 Task: Look for space in Sárvár, Hungary from 6th September, 2023 to 10th September, 2023 for 1 adult in price range Rs.10000 to Rs.15000. Place can be private room with 1  bedroom having 1 bed and 1 bathroom. Property type can be house, flat, guest house, hotel. Booking option can be shelf check-in. Required host language is English.
Action: Mouse moved to (474, 81)
Screenshot: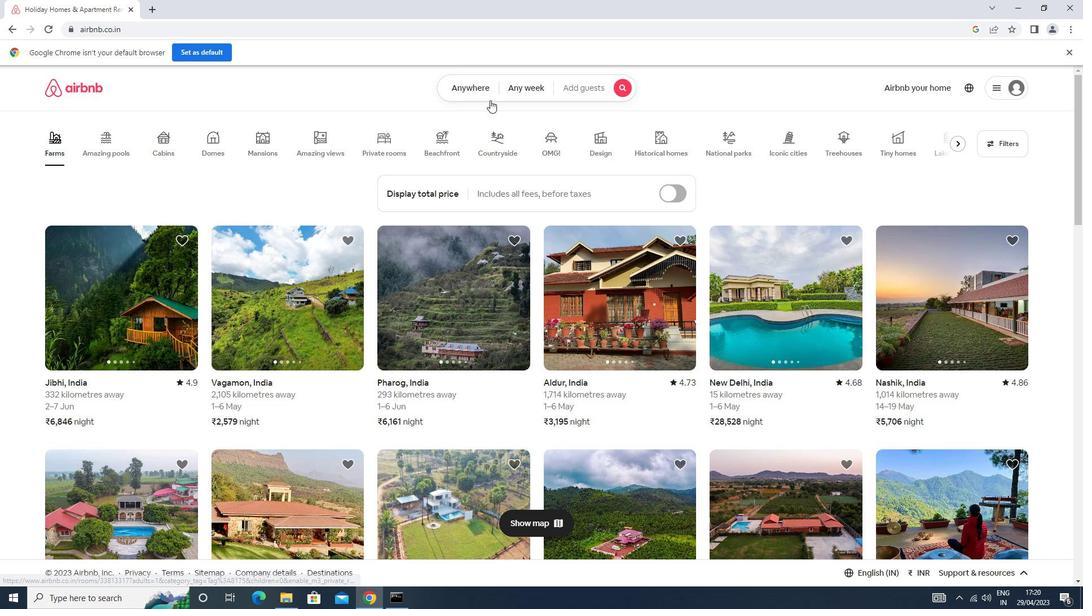 
Action: Mouse pressed left at (474, 81)
Screenshot: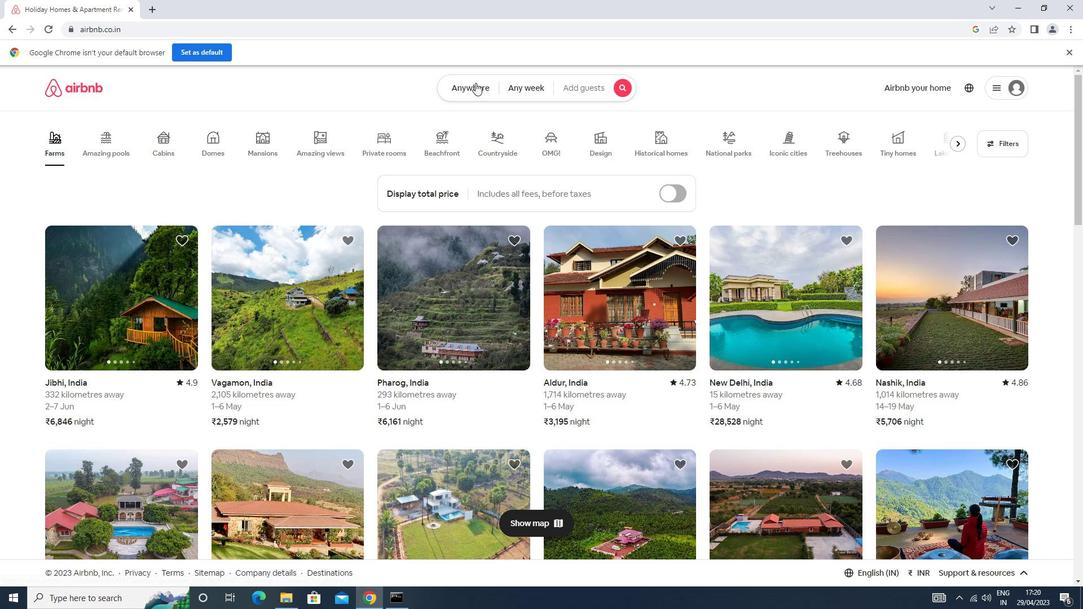 
Action: Mouse moved to (437, 133)
Screenshot: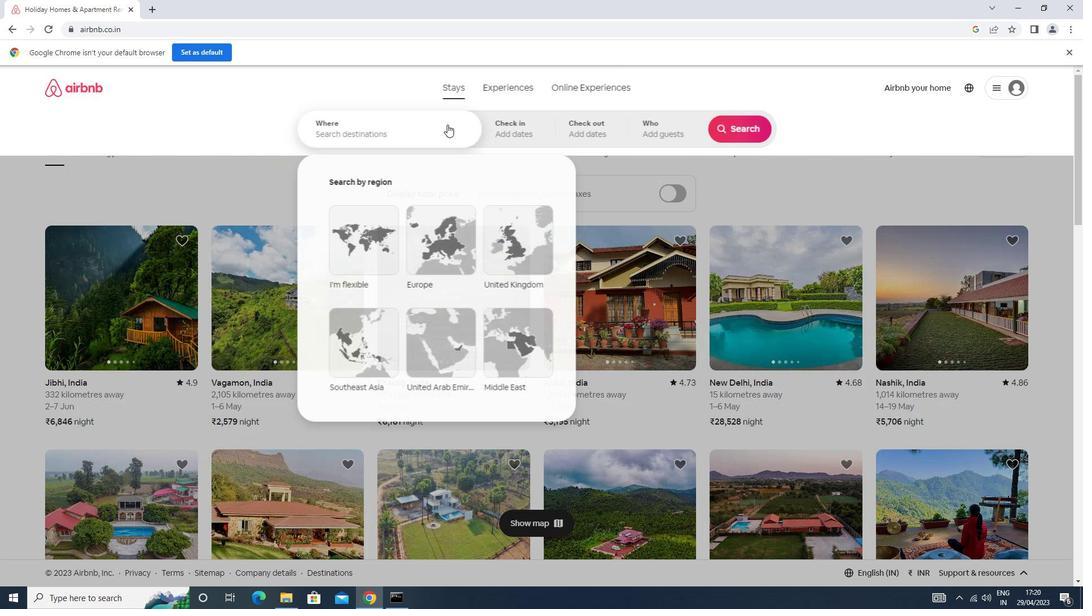 
Action: Mouse pressed left at (437, 133)
Screenshot: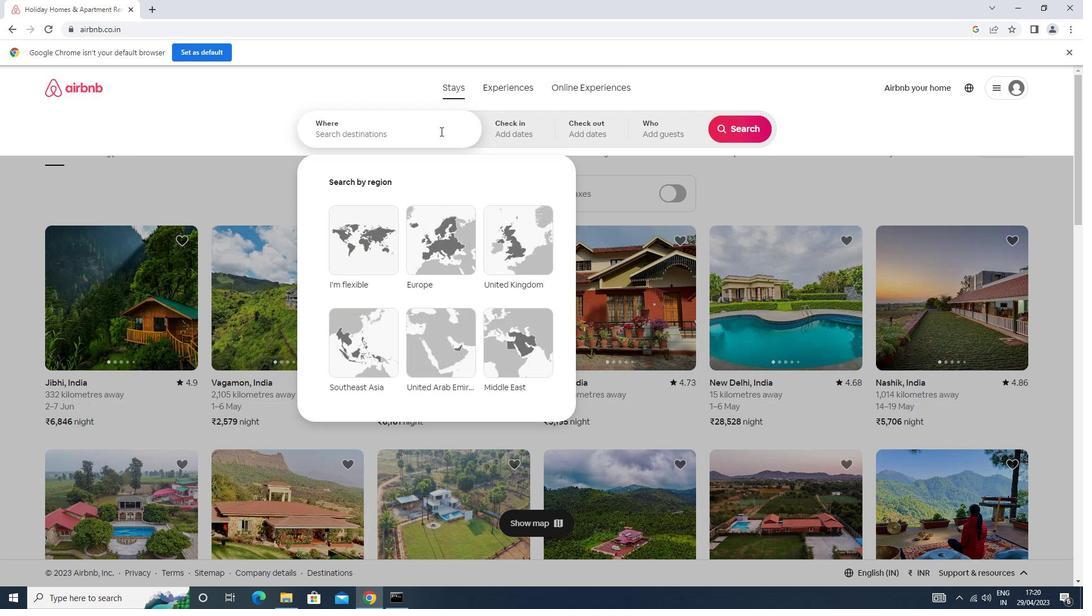 
Action: Key pressed s<Key.caps_lock>arvar<Key.enter>
Screenshot: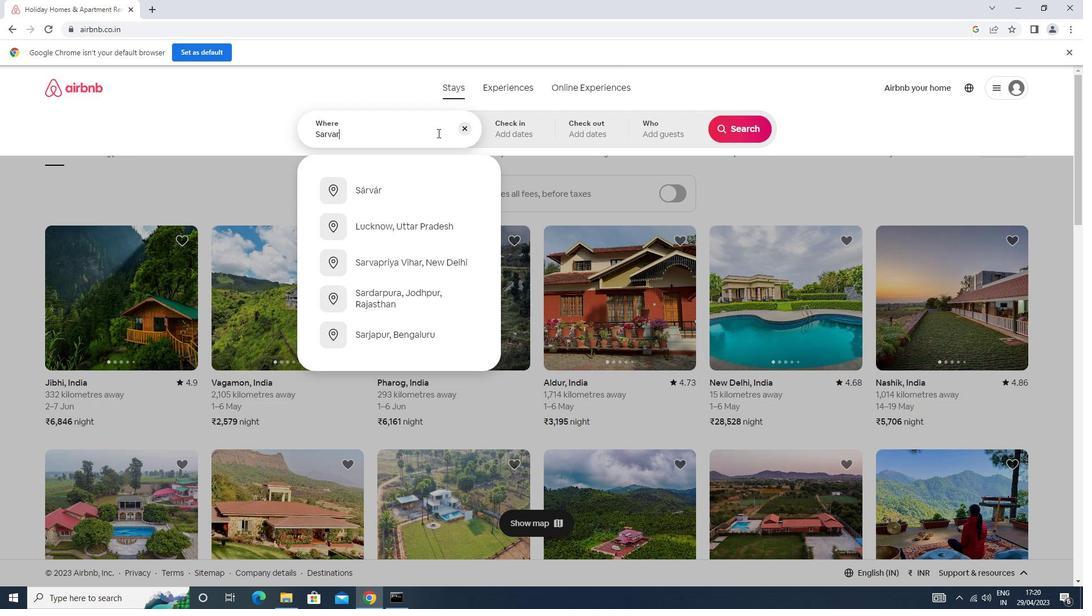 
Action: Mouse moved to (734, 221)
Screenshot: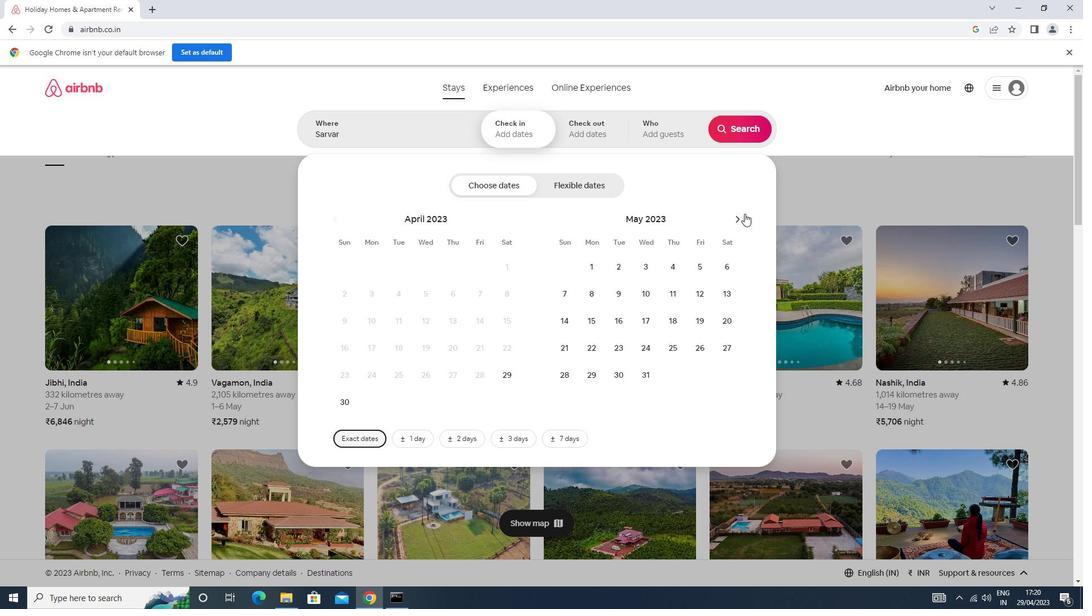
Action: Mouse pressed left at (734, 221)
Screenshot: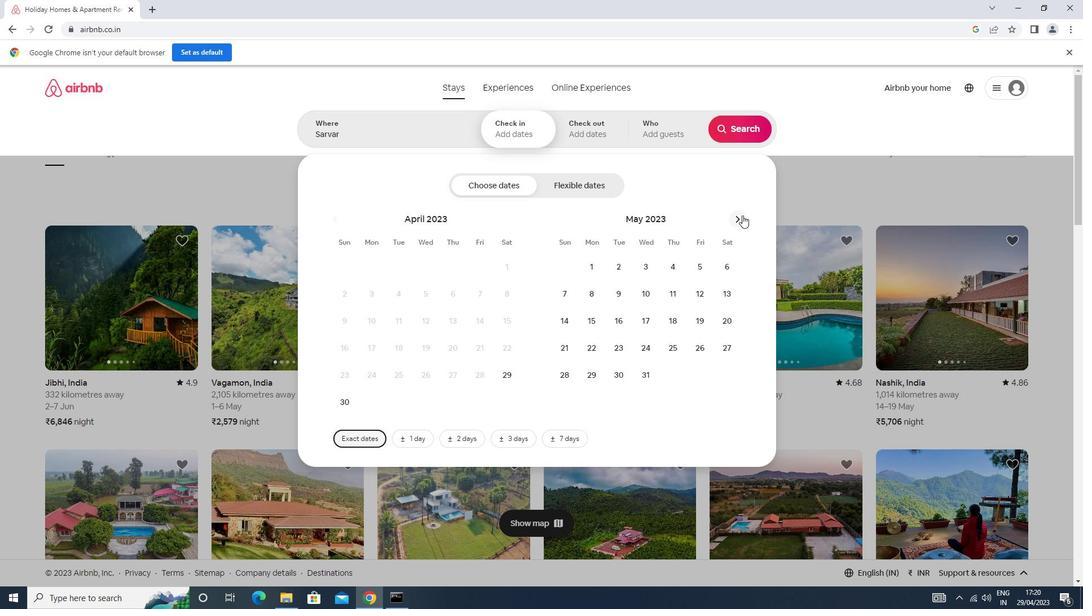 
Action: Mouse moved to (735, 220)
Screenshot: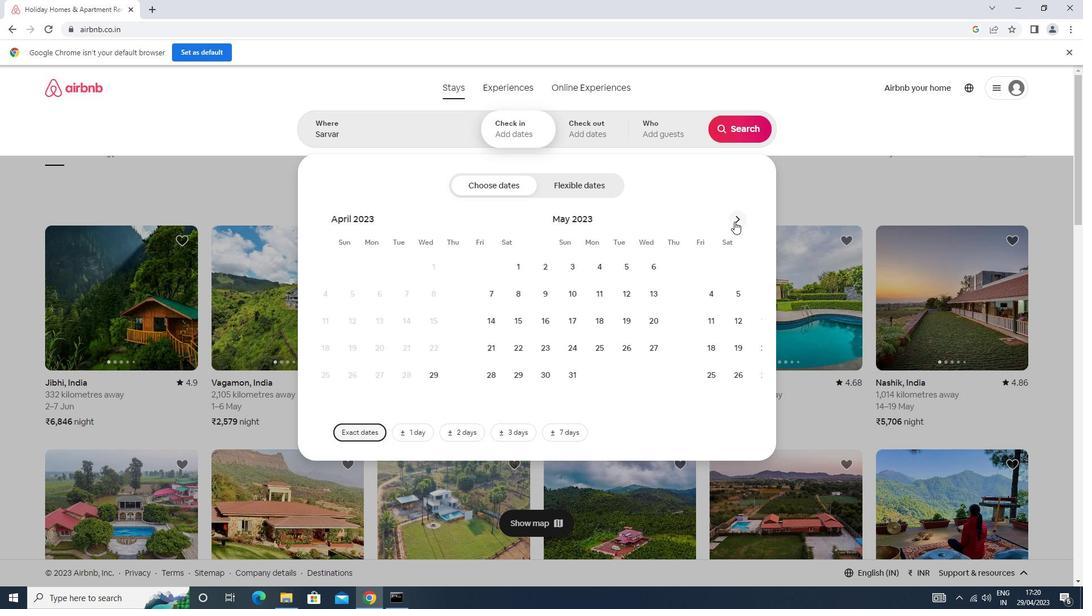 
Action: Mouse pressed left at (735, 220)
Screenshot: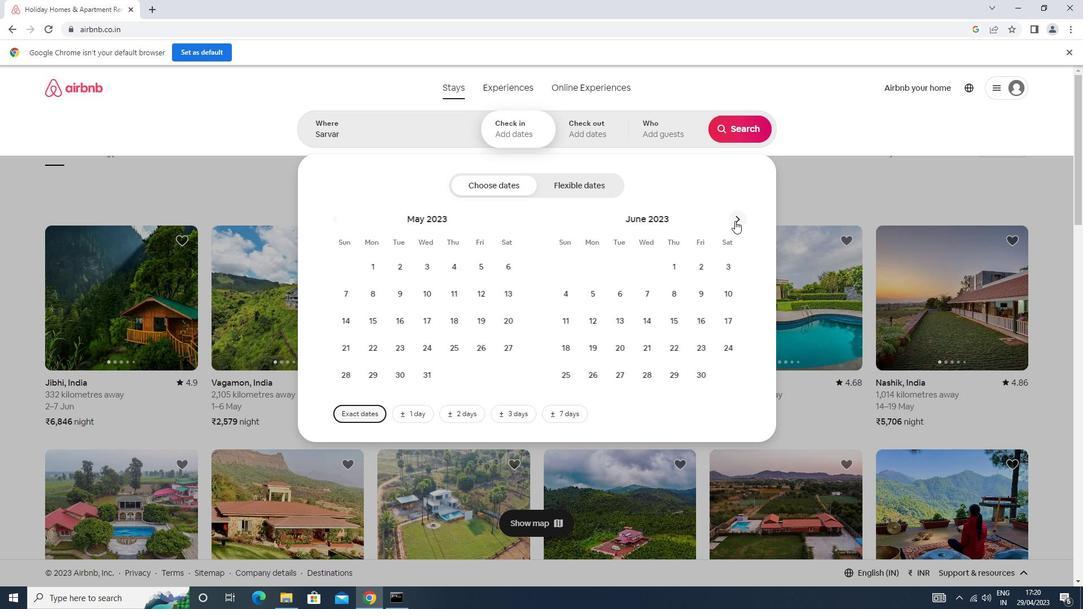 
Action: Mouse pressed left at (735, 220)
Screenshot: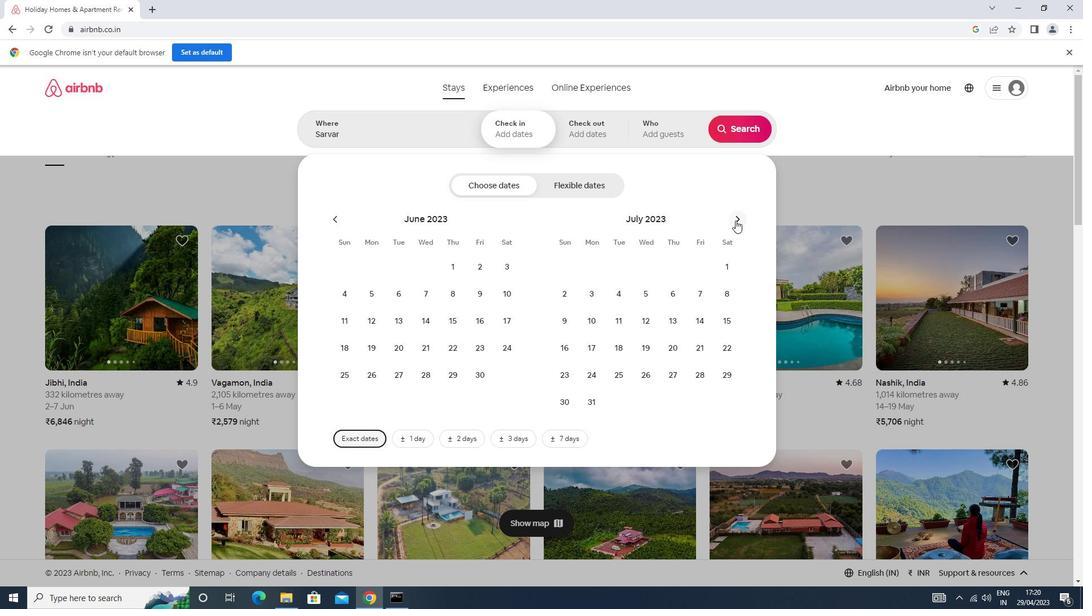 
Action: Mouse moved to (736, 219)
Screenshot: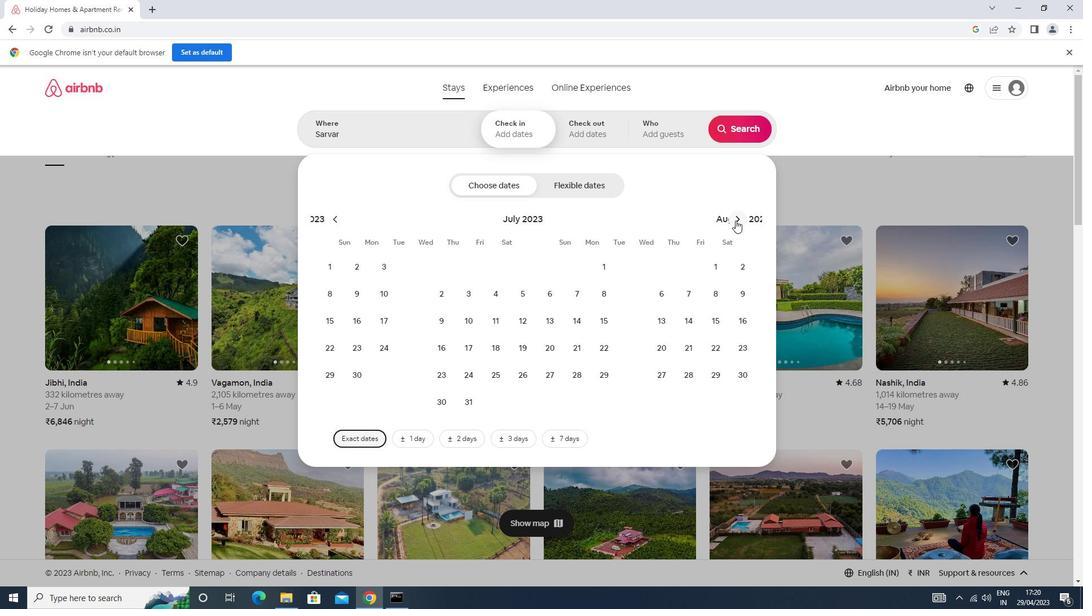 
Action: Mouse pressed left at (736, 219)
Screenshot: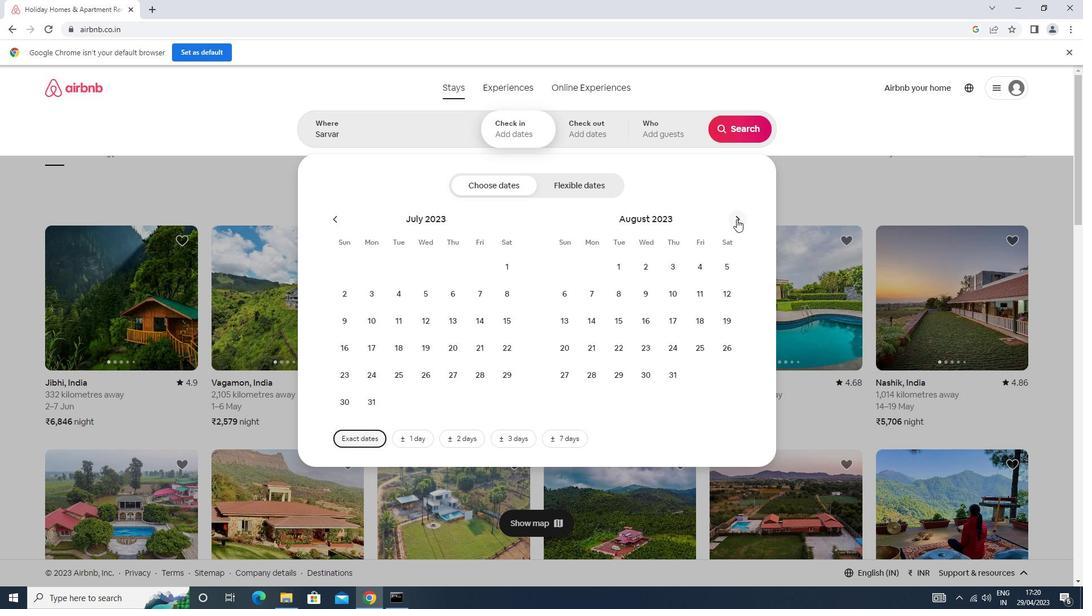 
Action: Mouse moved to (648, 299)
Screenshot: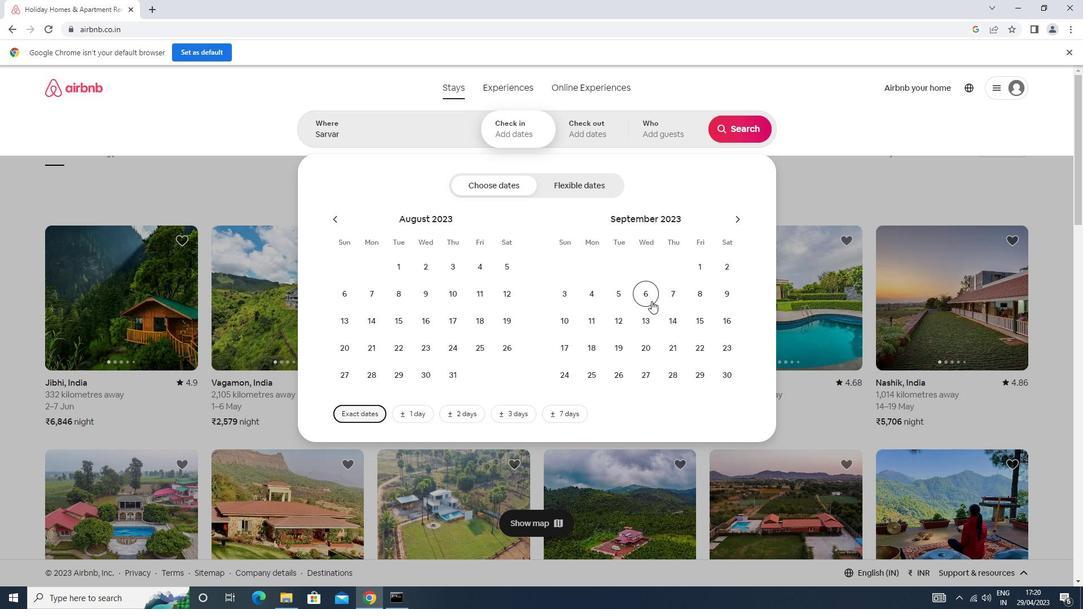 
Action: Mouse pressed left at (648, 299)
Screenshot: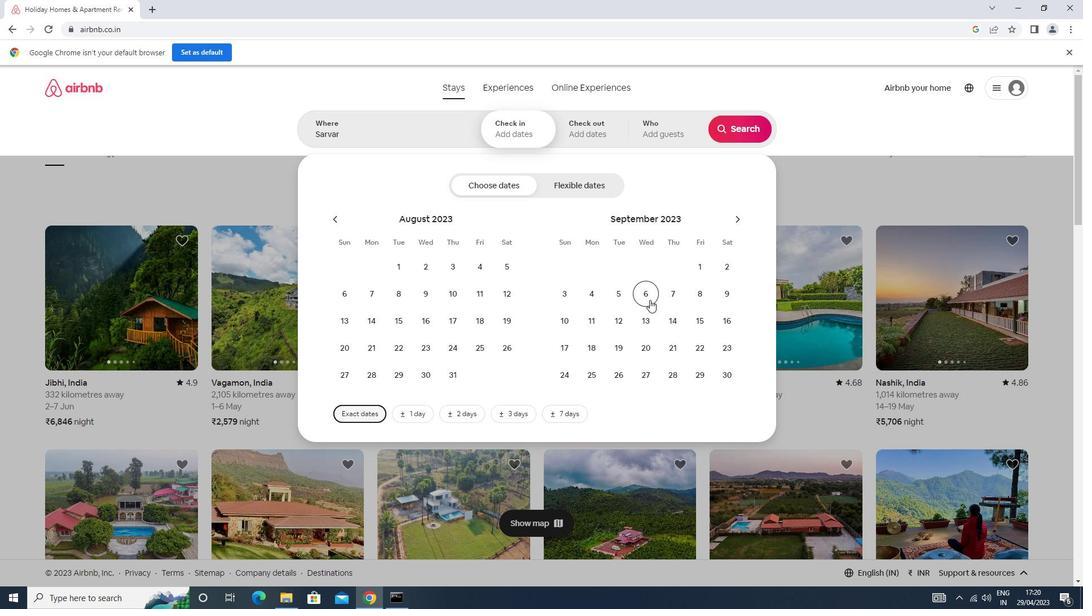 
Action: Mouse moved to (562, 319)
Screenshot: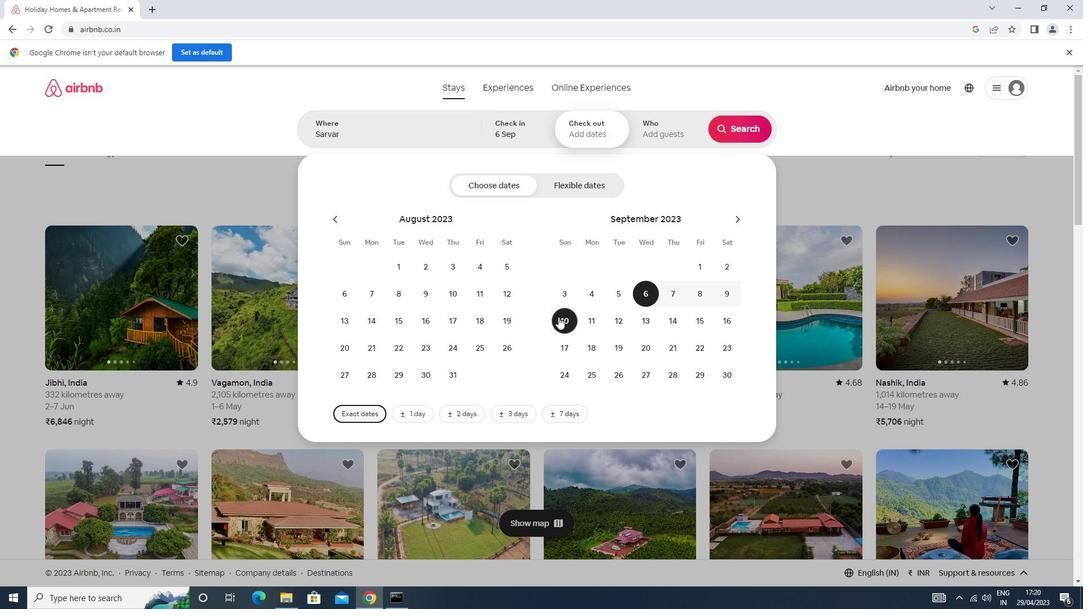 
Action: Mouse pressed left at (562, 319)
Screenshot: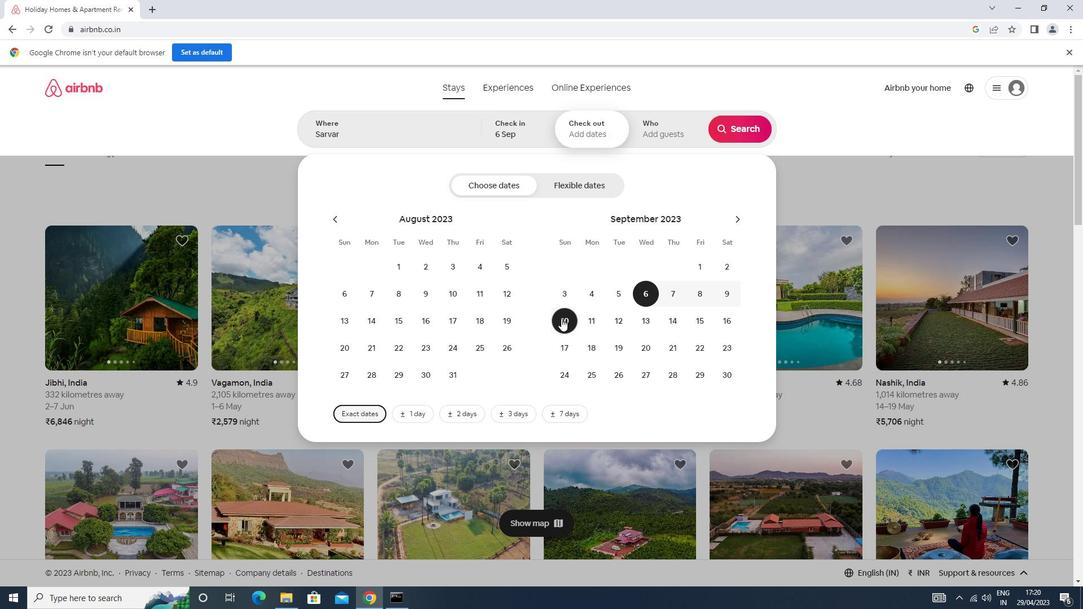 
Action: Mouse moved to (659, 142)
Screenshot: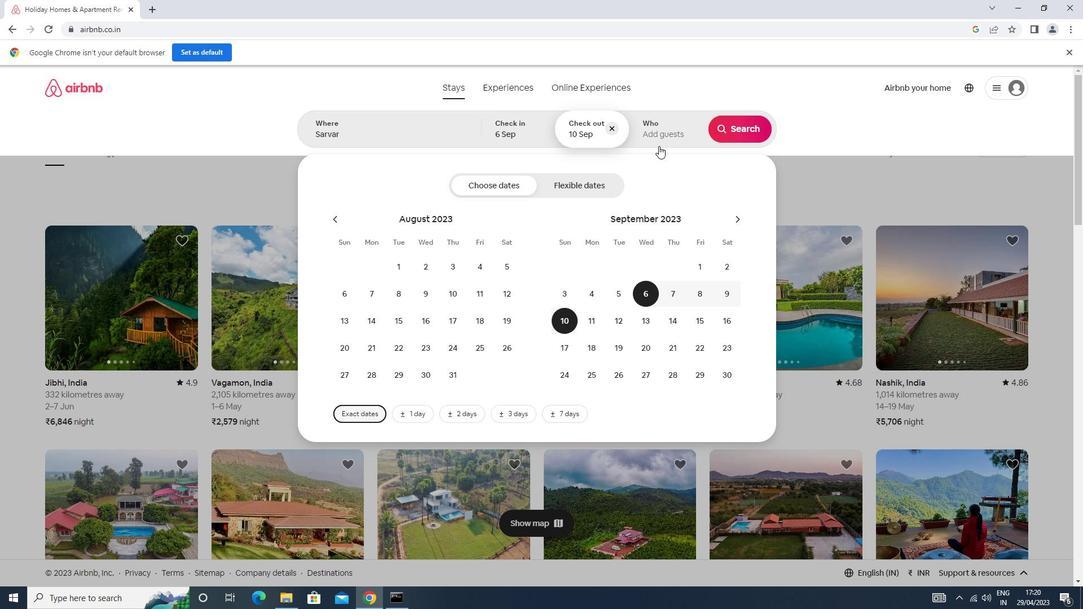 
Action: Mouse pressed left at (659, 142)
Screenshot: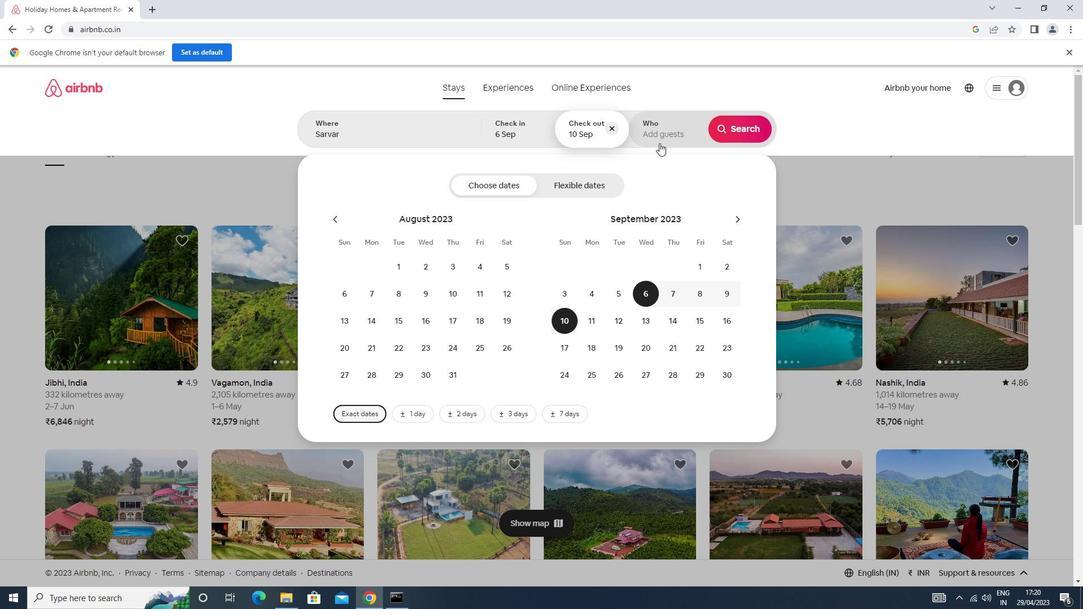 
Action: Mouse moved to (749, 193)
Screenshot: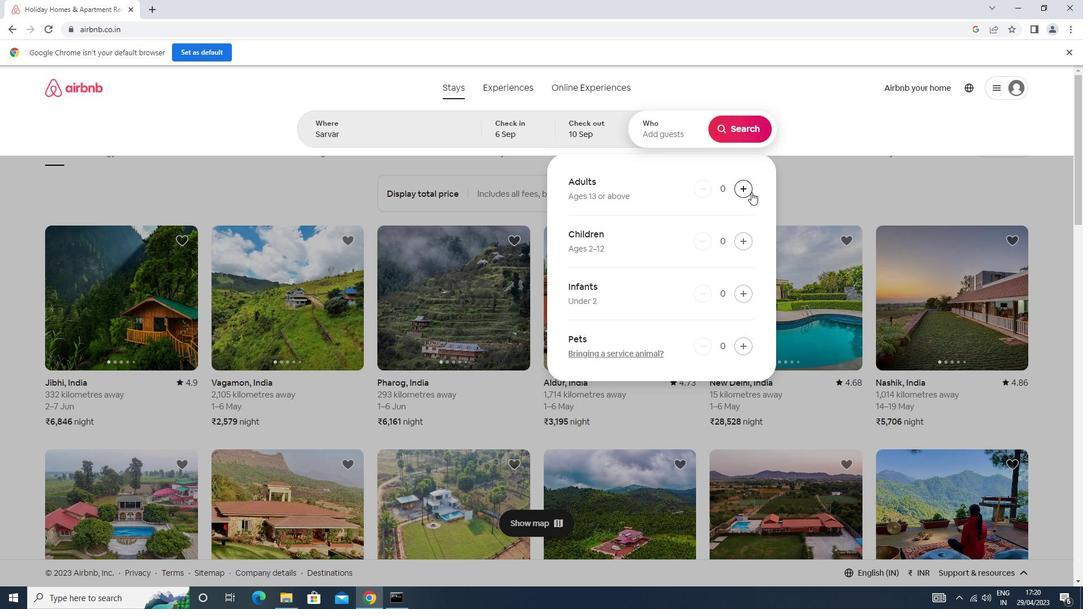 
Action: Mouse pressed left at (749, 193)
Screenshot: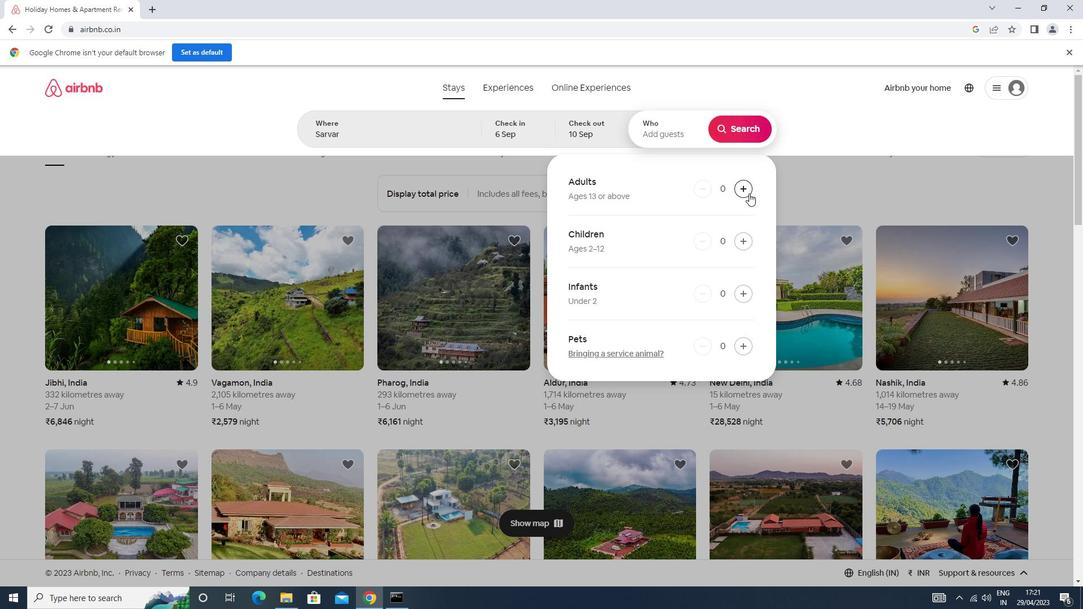 
Action: Mouse moved to (742, 130)
Screenshot: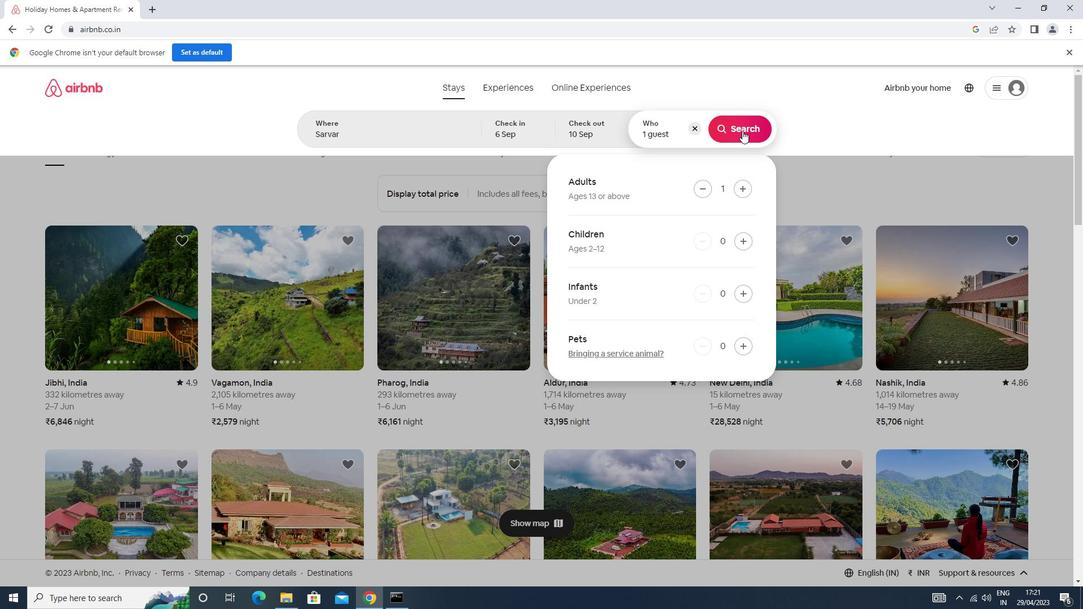 
Action: Mouse pressed left at (742, 130)
Screenshot: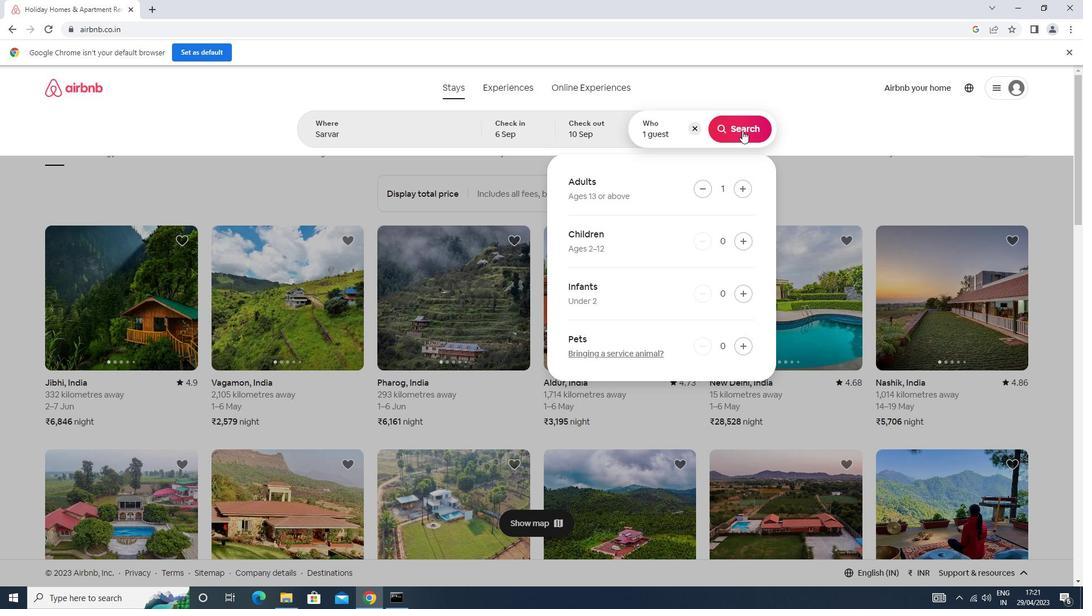 
Action: Mouse moved to (1041, 135)
Screenshot: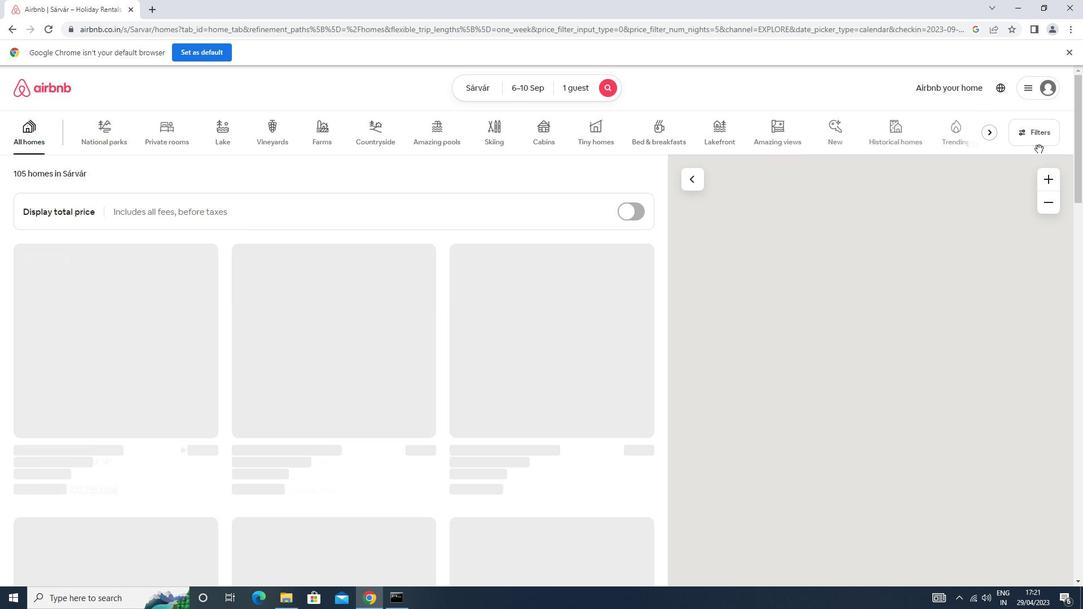 
Action: Mouse pressed left at (1041, 135)
Screenshot: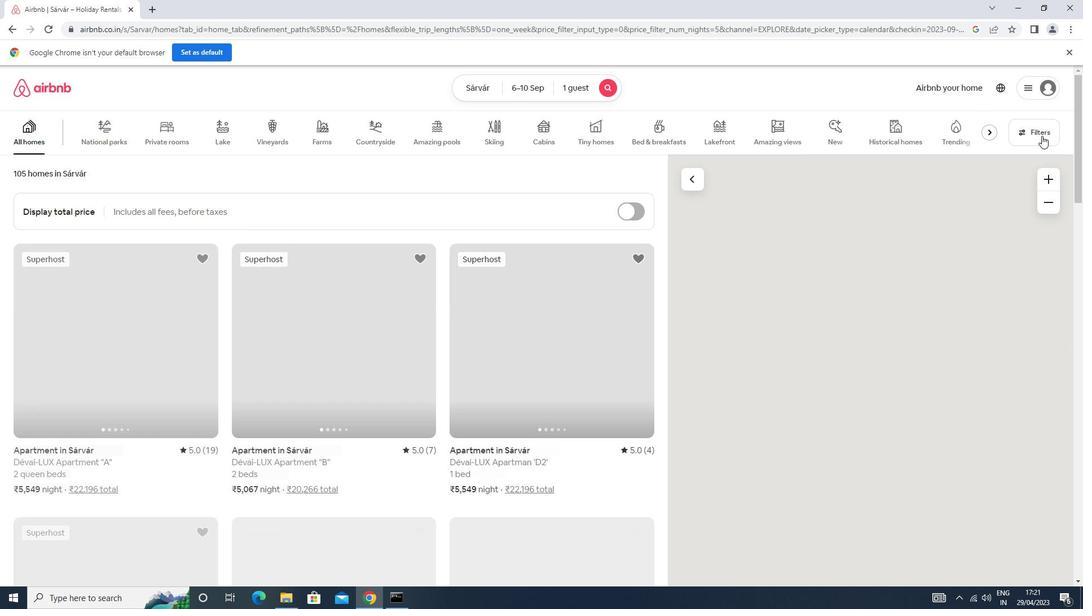 
Action: Mouse moved to (467, 274)
Screenshot: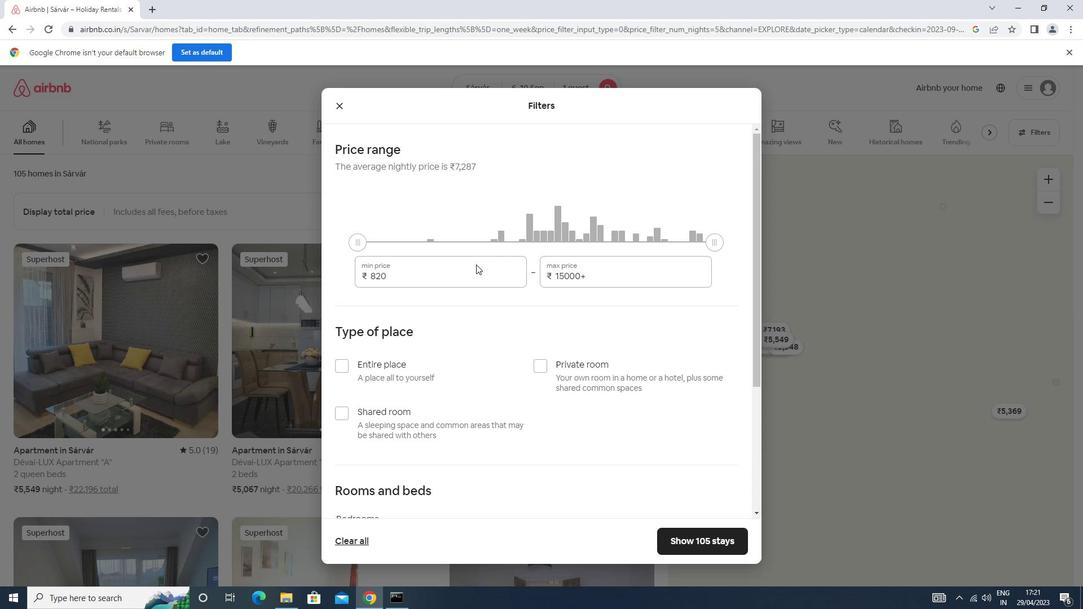 
Action: Mouse pressed left at (467, 274)
Screenshot: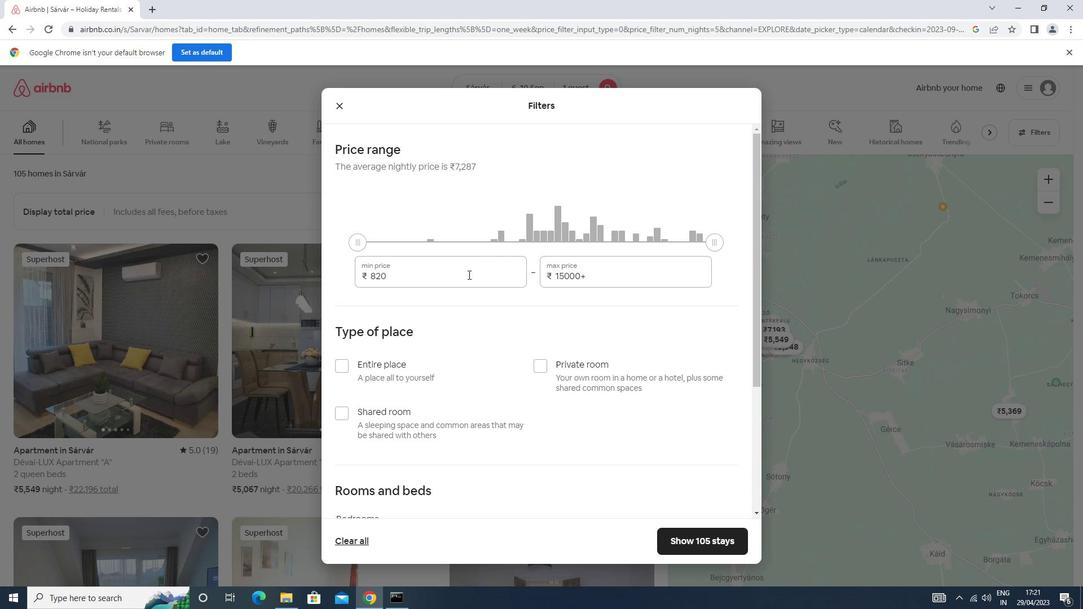 
Action: Key pressed <Key.backspace><Key.backspace><Key.backspace><Key.backspace><Key.backspace><Key.backspace><Key.backspace><Key.backspace><Key.backspace><Key.backspace><Key.backspace><Key.backspace><Key.backspace><Key.backspace>10000<Key.tab><Key.right><Key.backspace>
Screenshot: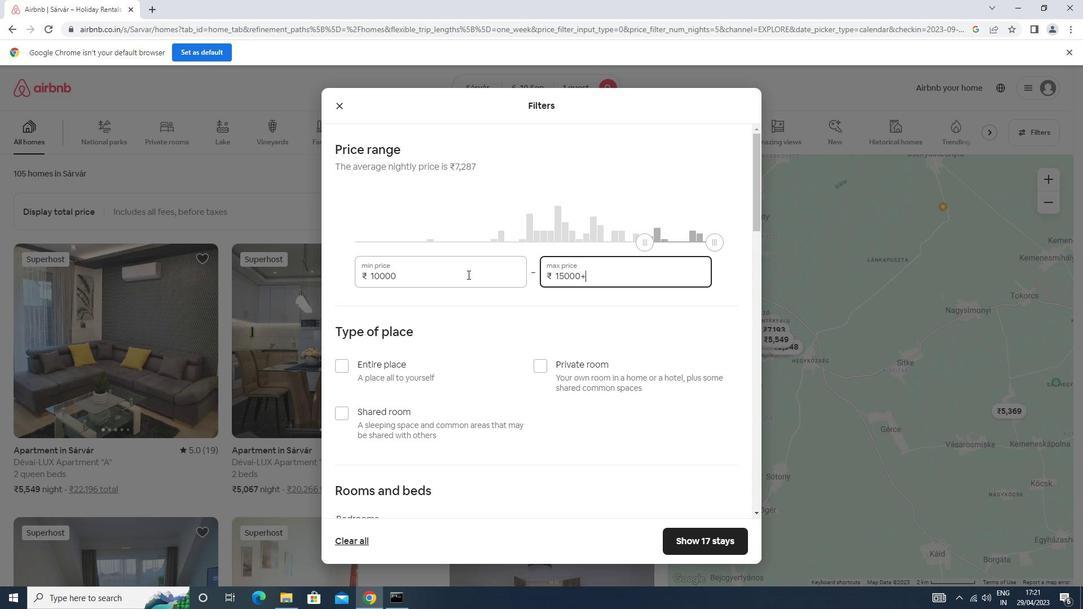 
Action: Mouse scrolled (467, 274) with delta (0, 0)
Screenshot: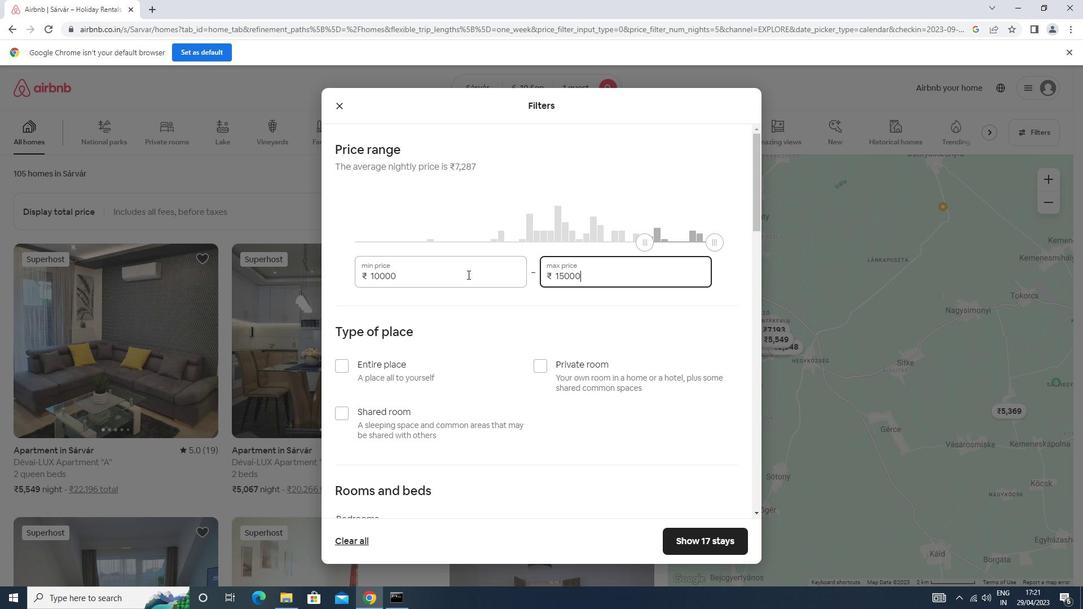 
Action: Mouse scrolled (467, 274) with delta (0, 0)
Screenshot: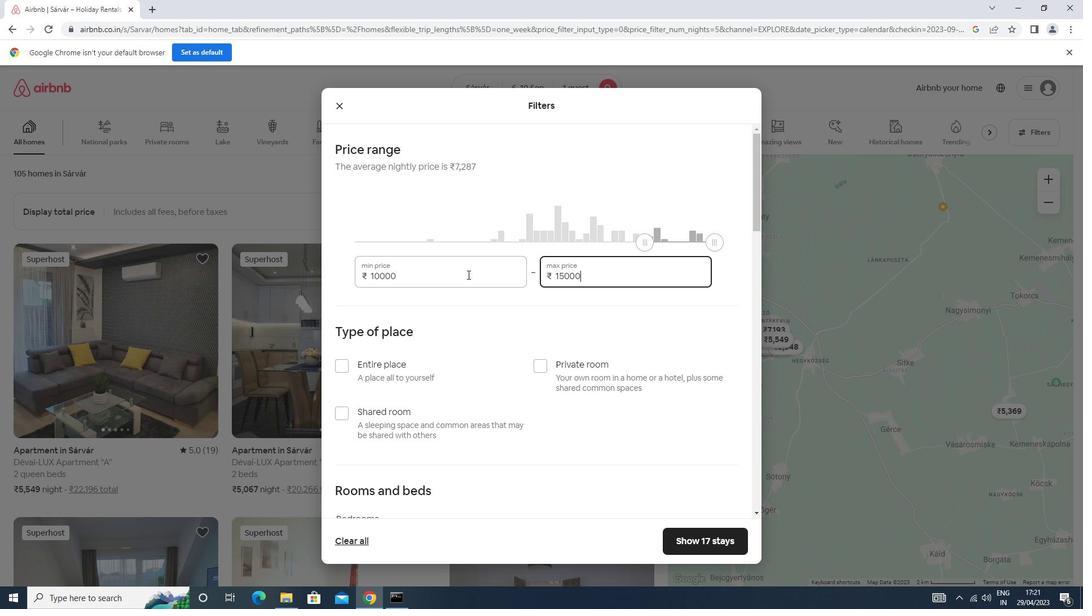
Action: Mouse scrolled (467, 274) with delta (0, 0)
Screenshot: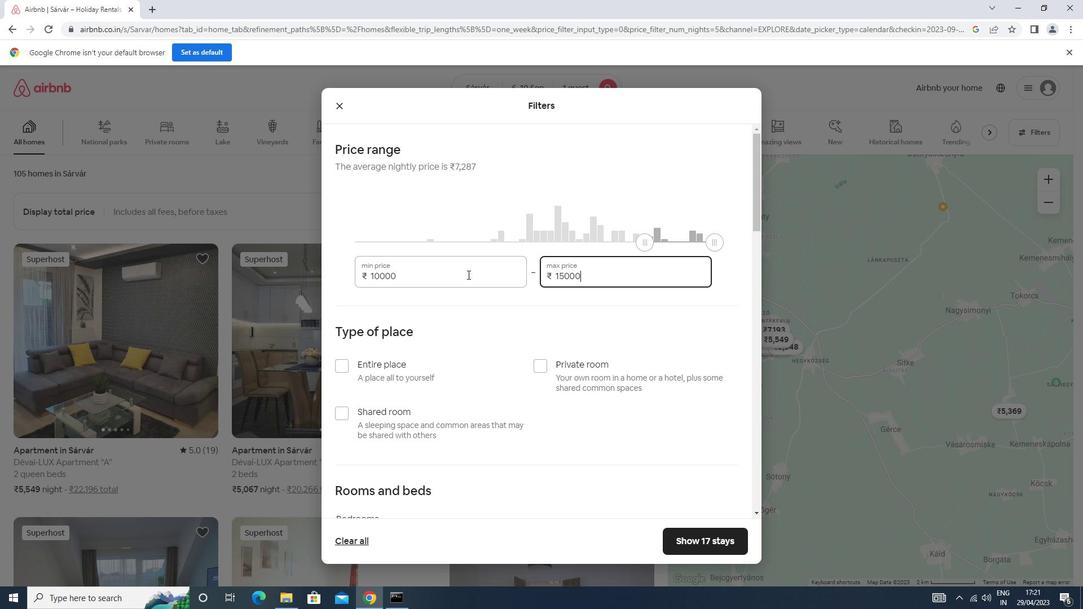
Action: Mouse moved to (570, 190)
Screenshot: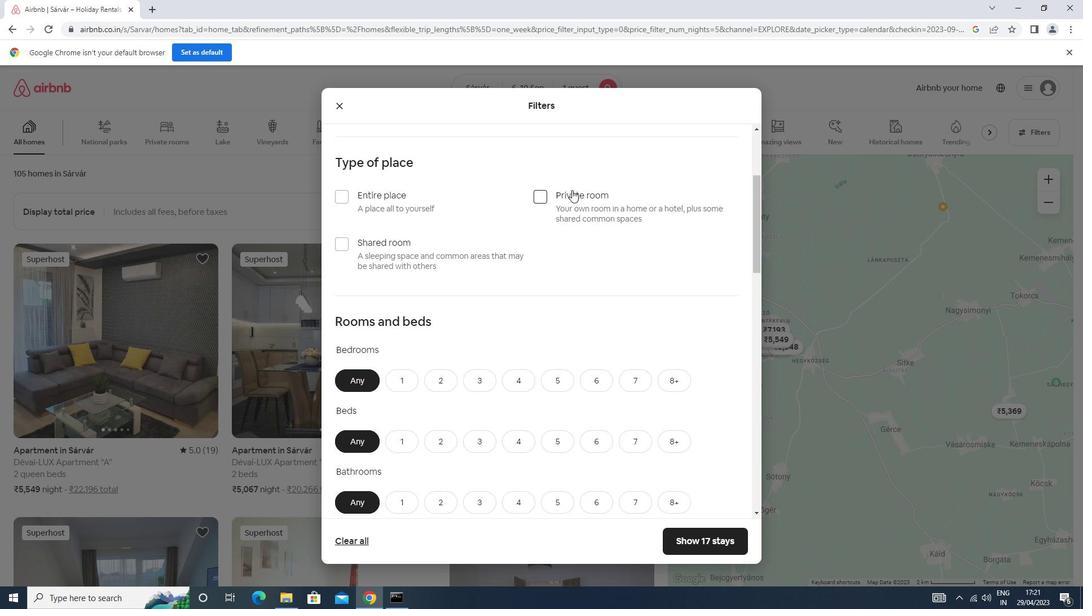 
Action: Mouse pressed left at (570, 190)
Screenshot: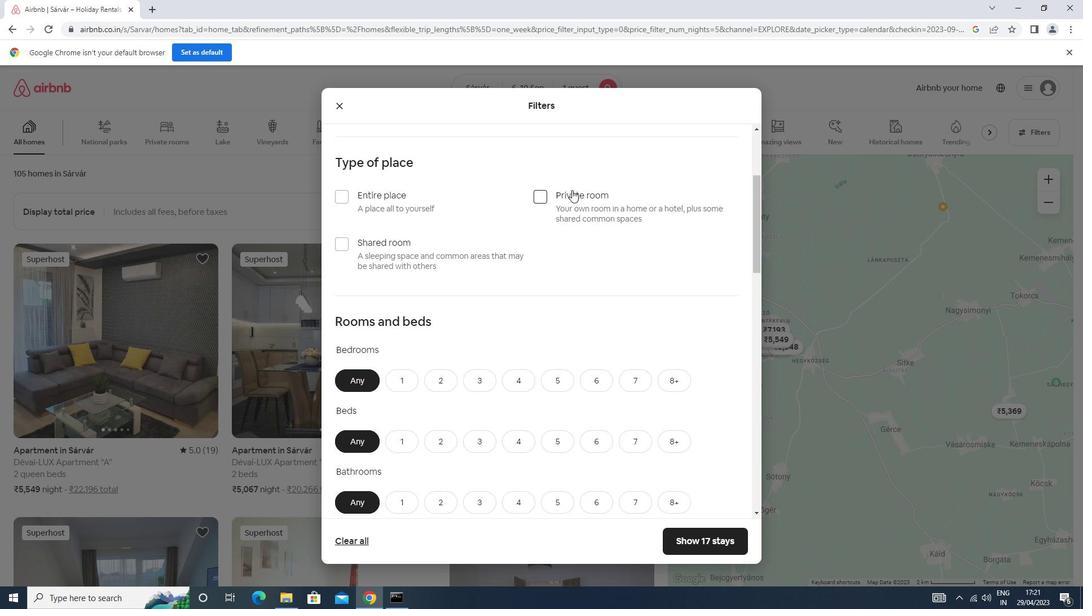 
Action: Mouse moved to (567, 191)
Screenshot: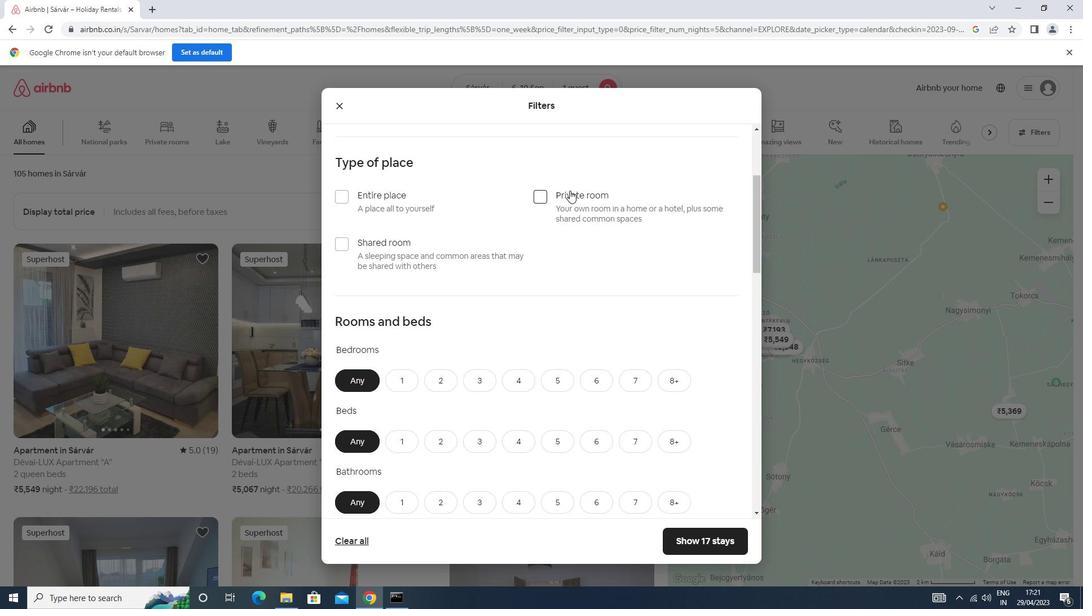 
Action: Mouse scrolled (567, 191) with delta (0, 0)
Screenshot: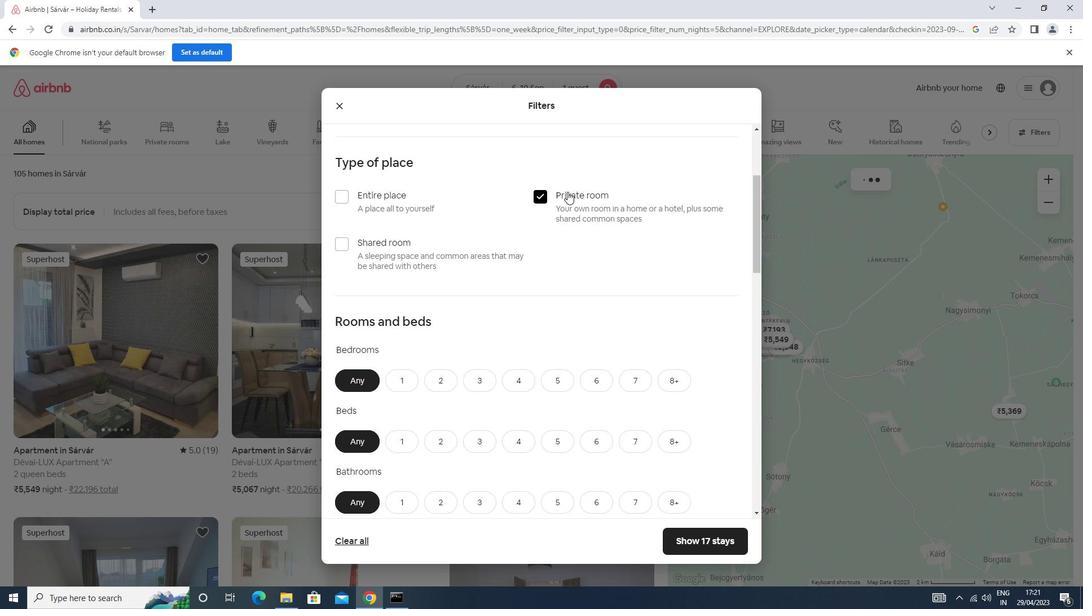
Action: Mouse moved to (566, 192)
Screenshot: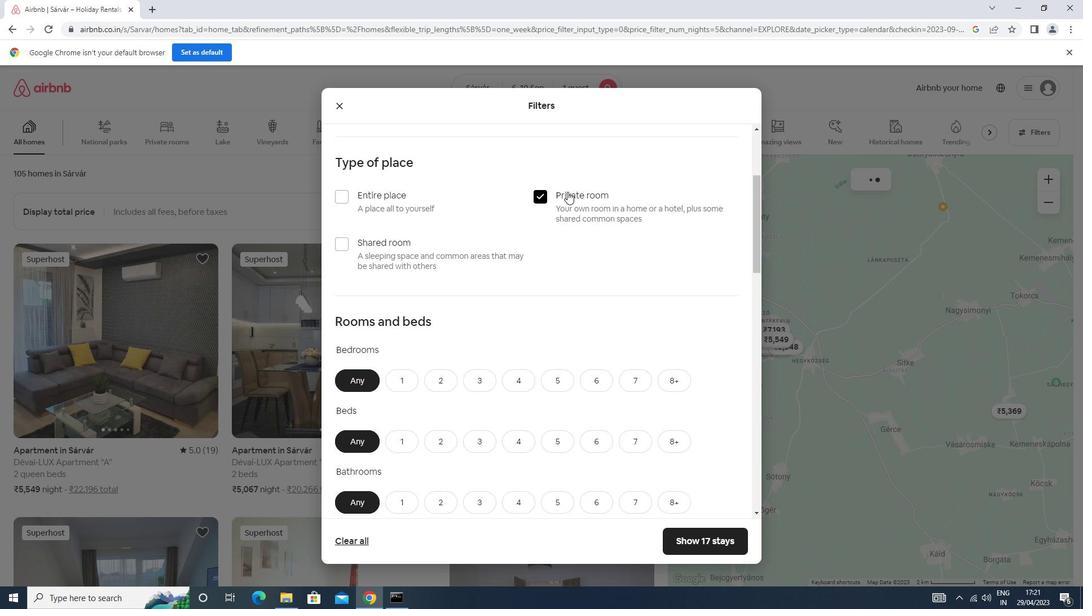 
Action: Mouse scrolled (566, 191) with delta (0, 0)
Screenshot: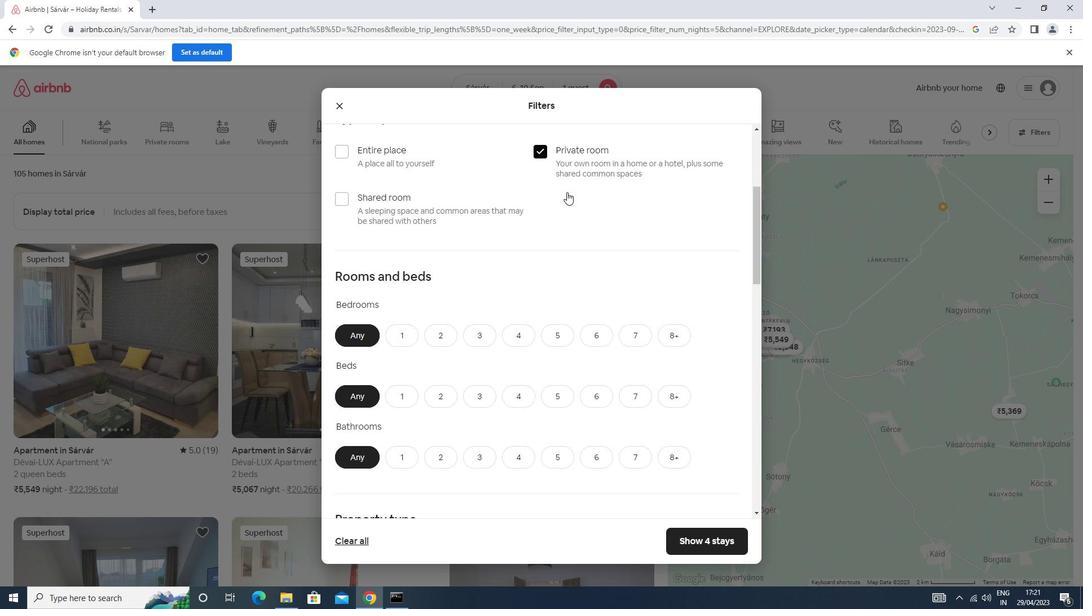 
Action: Mouse moved to (394, 270)
Screenshot: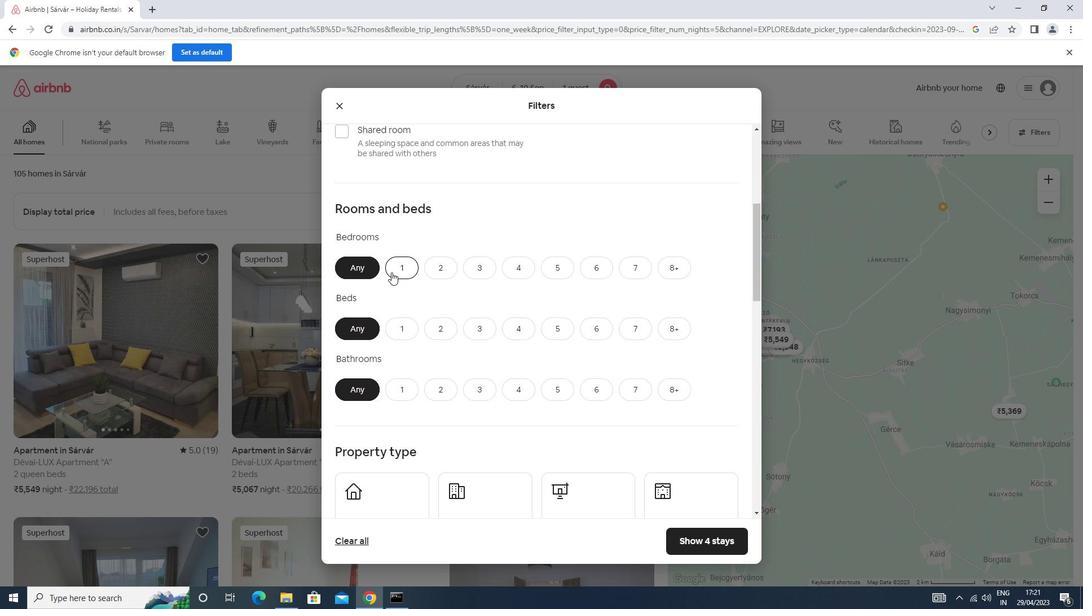 
Action: Mouse pressed left at (394, 270)
Screenshot: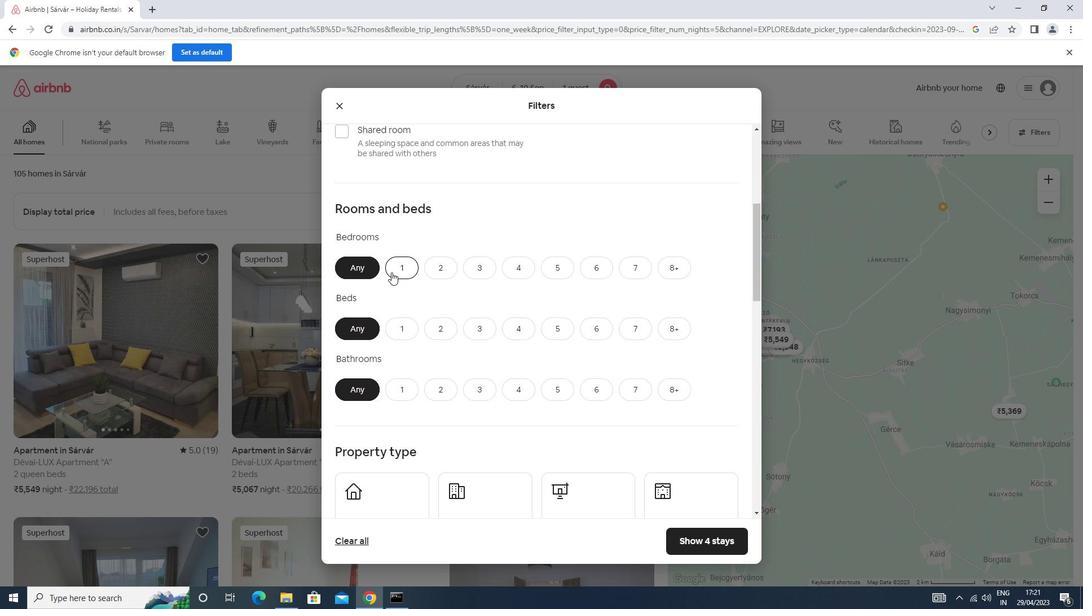 
Action: Mouse moved to (403, 337)
Screenshot: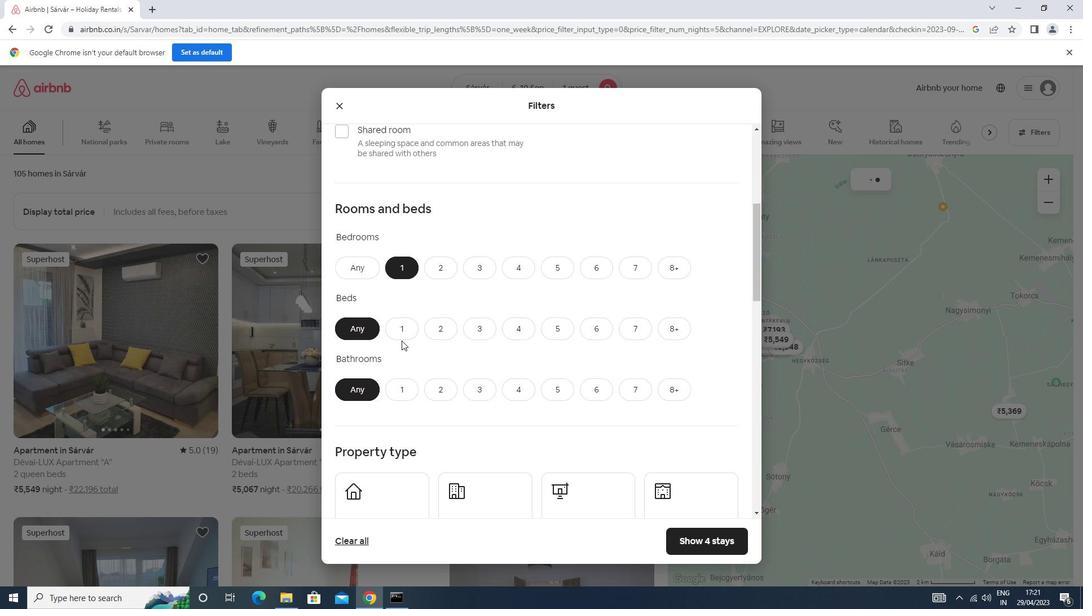 
Action: Mouse pressed left at (403, 337)
Screenshot: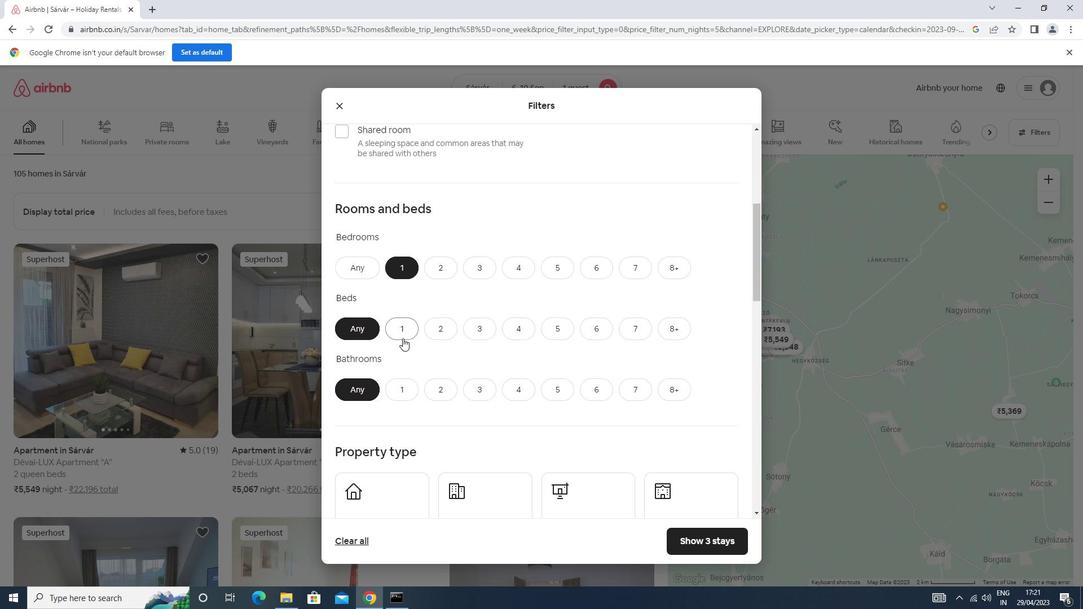 
Action: Mouse moved to (393, 389)
Screenshot: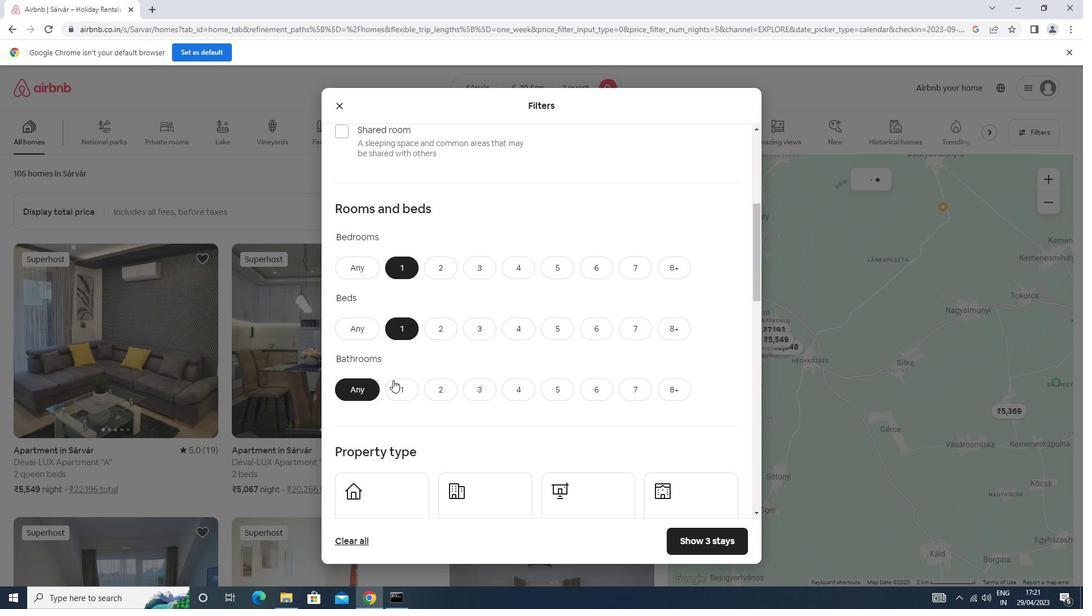 
Action: Mouse pressed left at (393, 389)
Screenshot: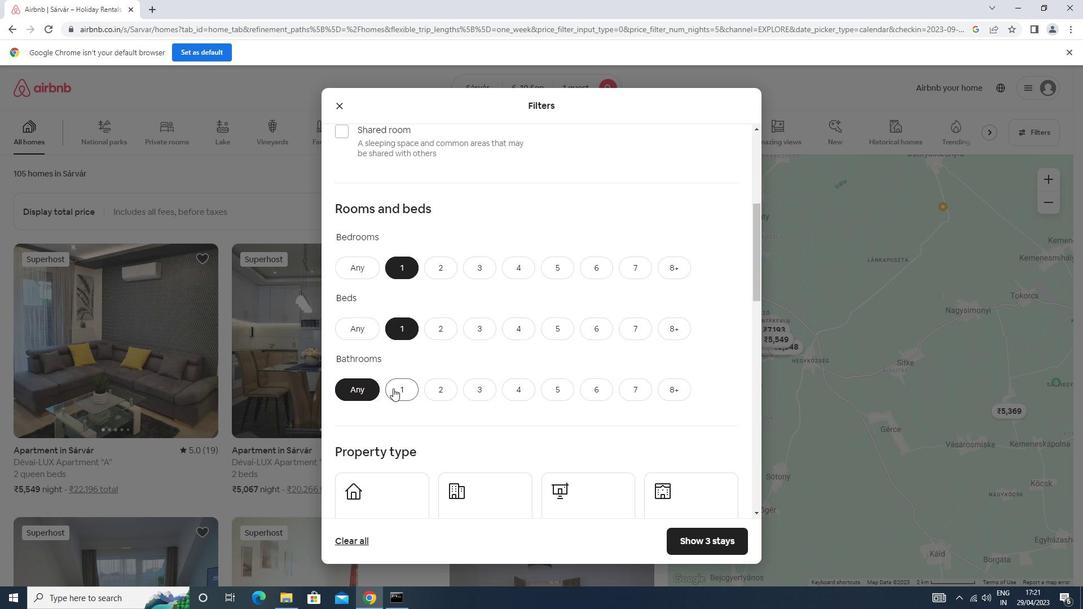 
Action: Mouse moved to (401, 365)
Screenshot: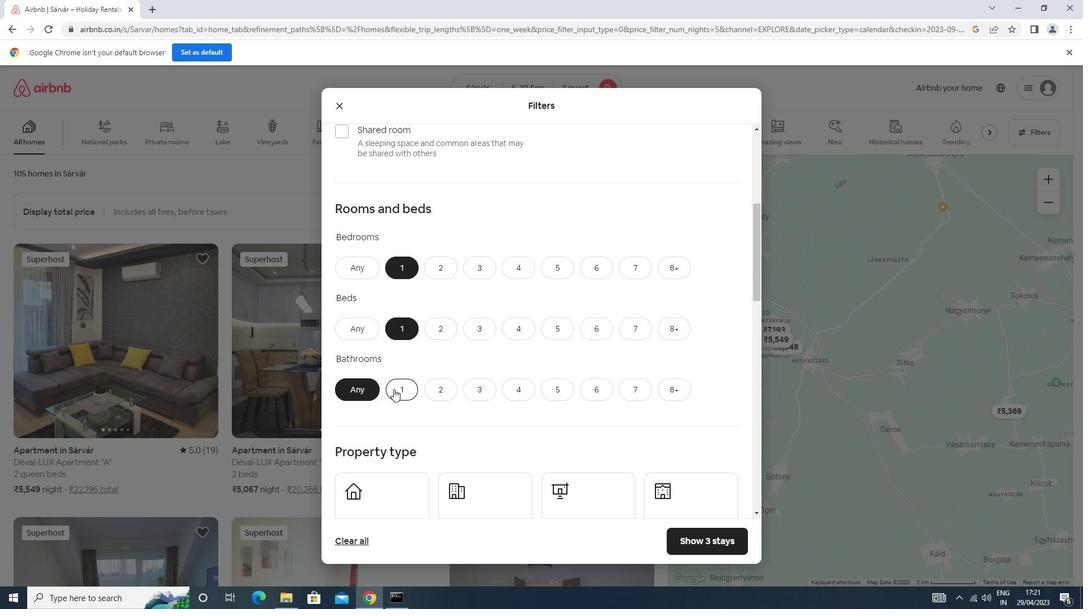 
Action: Mouse scrolled (401, 364) with delta (0, 0)
Screenshot: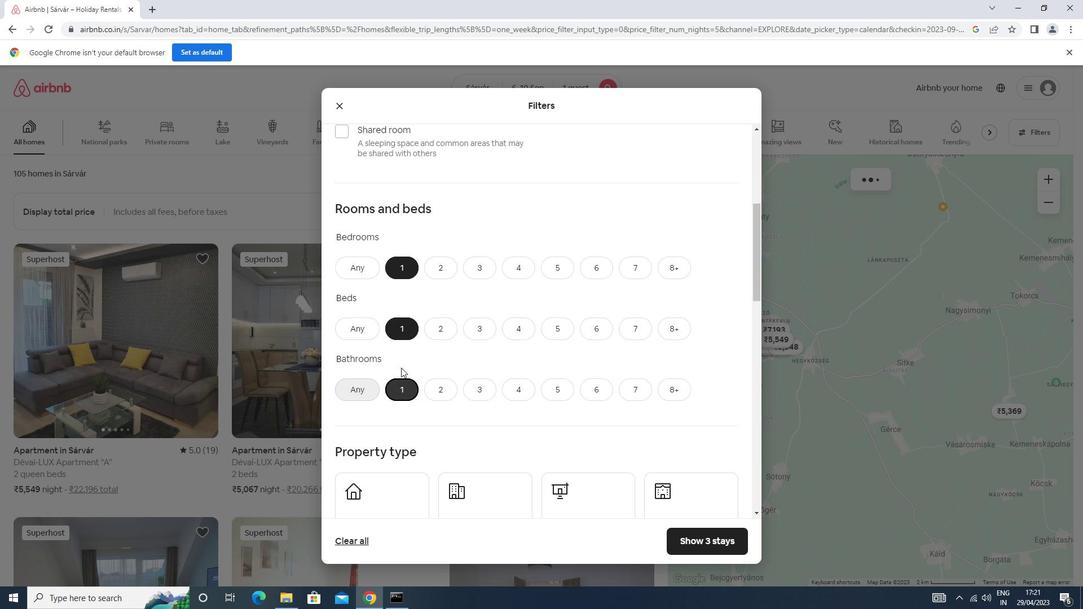 
Action: Mouse scrolled (401, 364) with delta (0, 0)
Screenshot: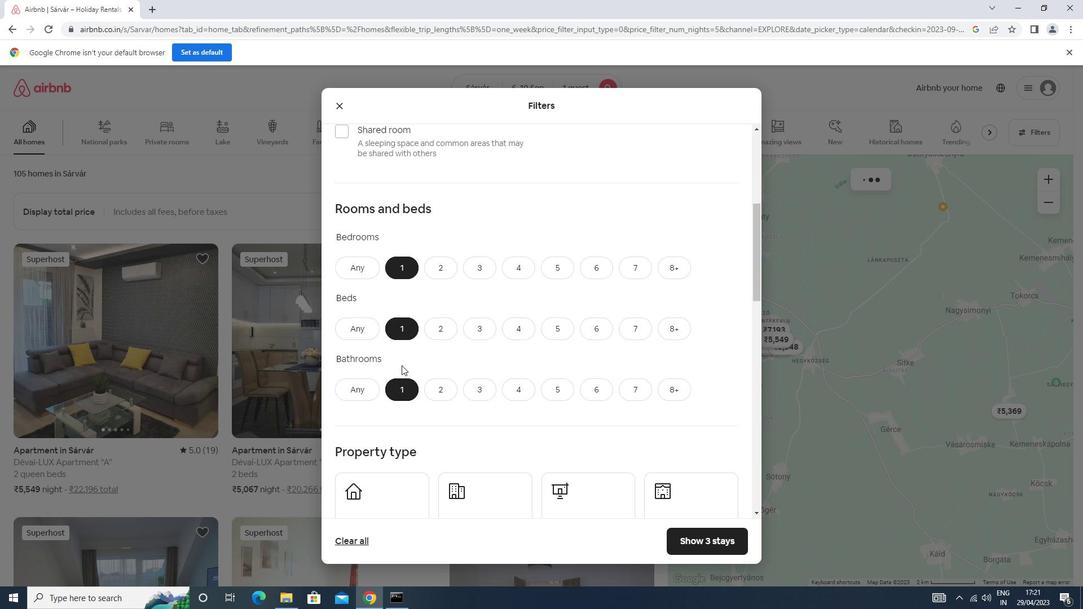 
Action: Mouse moved to (365, 373)
Screenshot: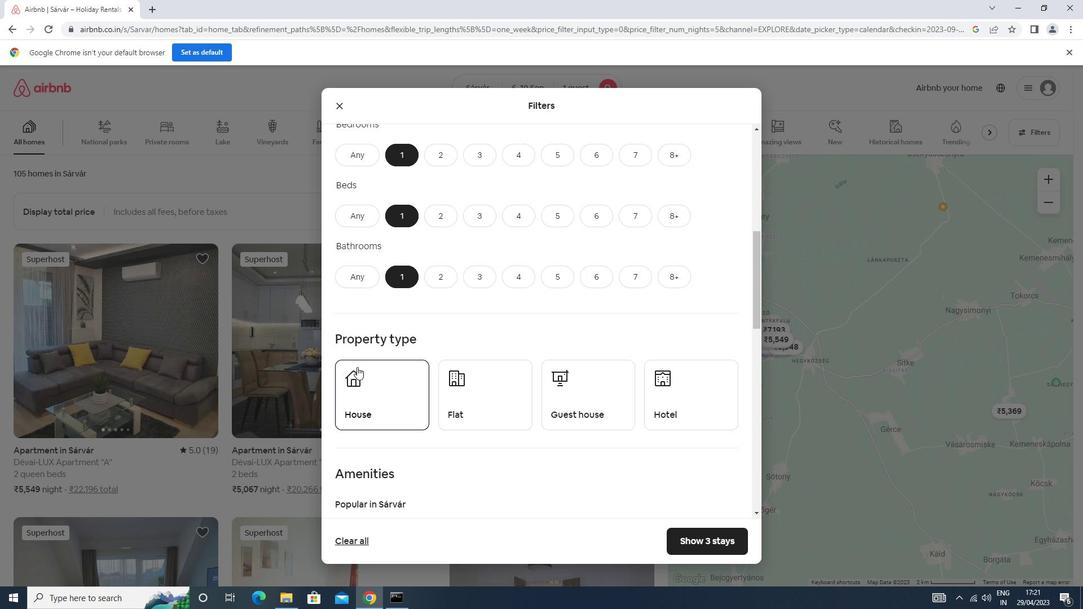 
Action: Mouse pressed left at (365, 373)
Screenshot: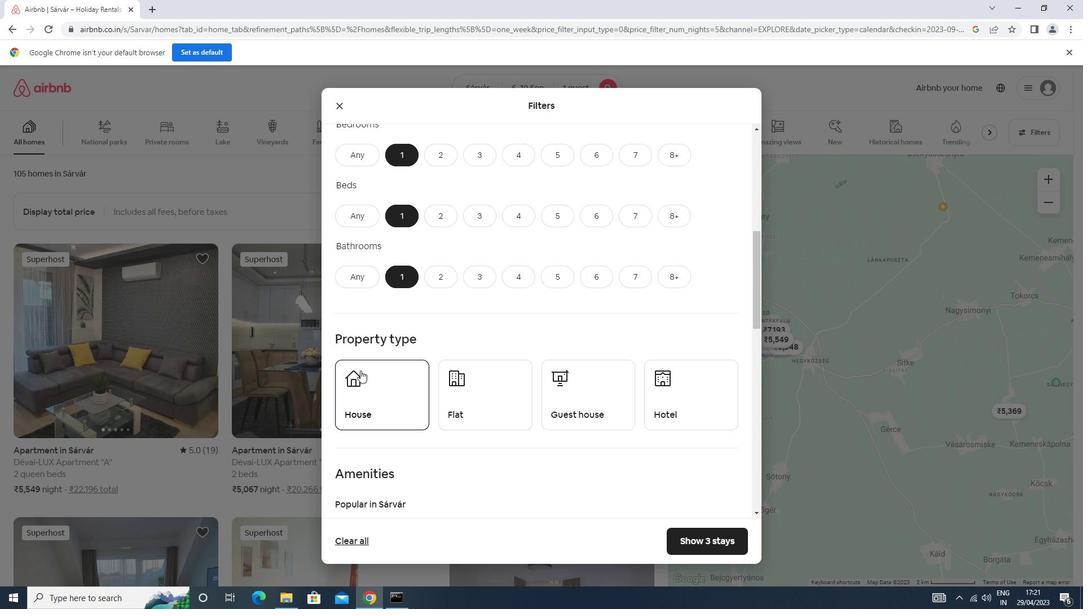 
Action: Mouse moved to (496, 407)
Screenshot: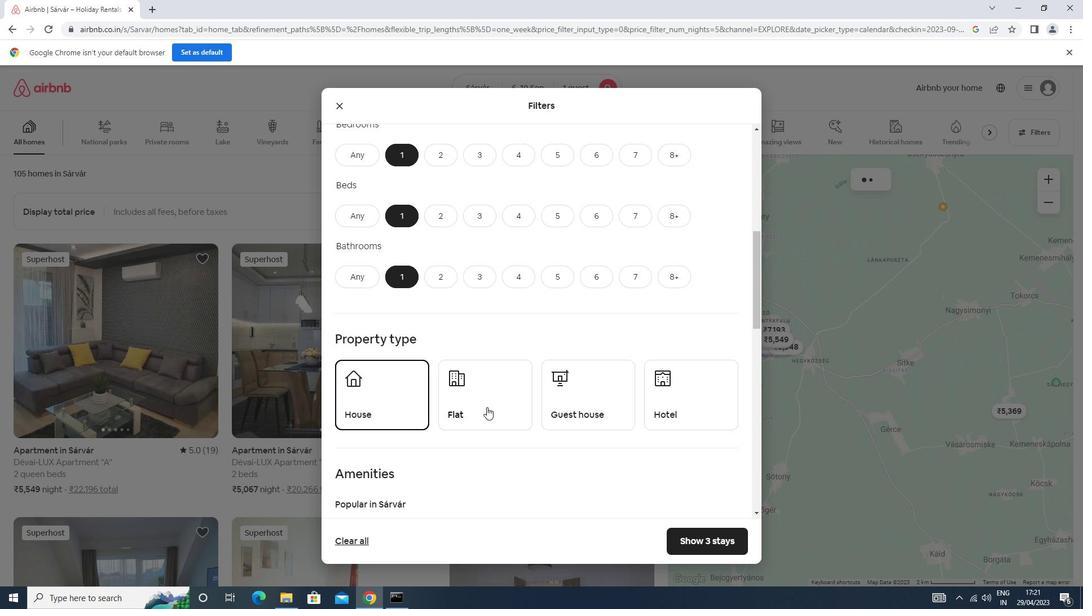 
Action: Mouse pressed left at (496, 407)
Screenshot: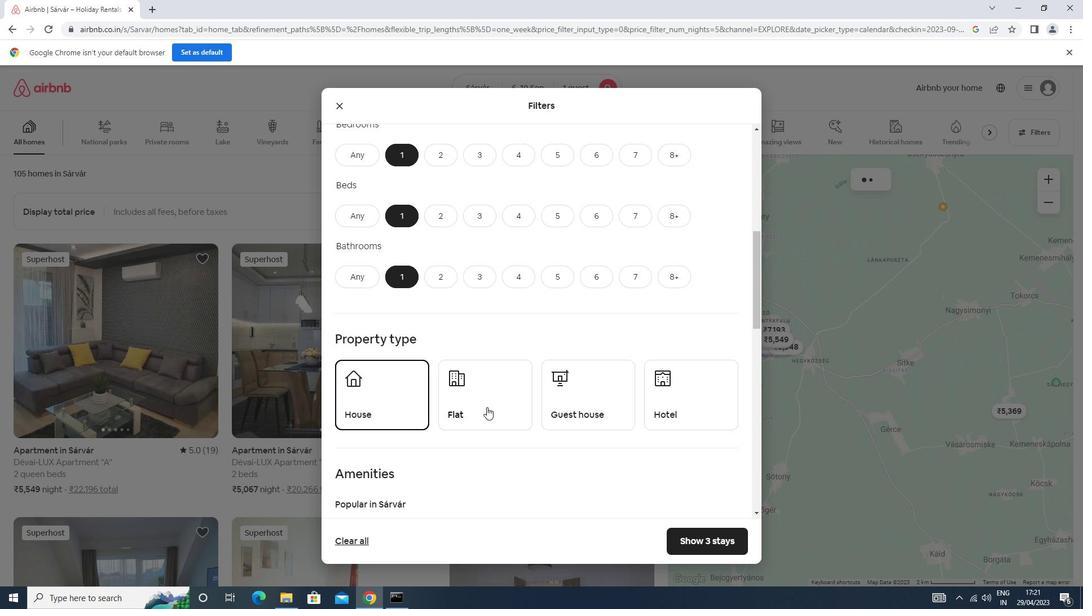
Action: Mouse moved to (582, 390)
Screenshot: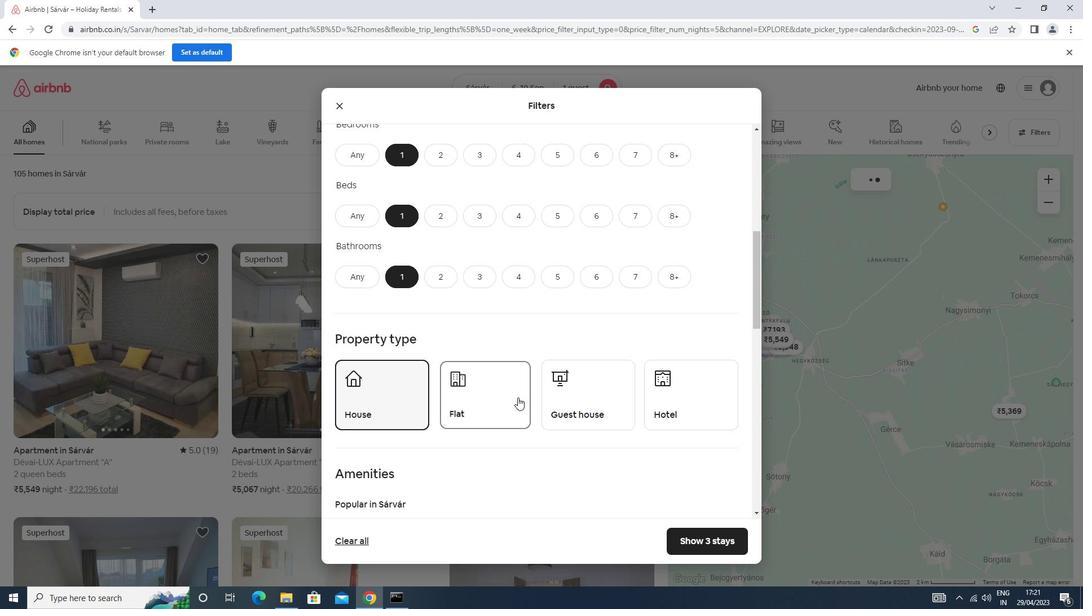 
Action: Mouse pressed left at (582, 390)
Screenshot: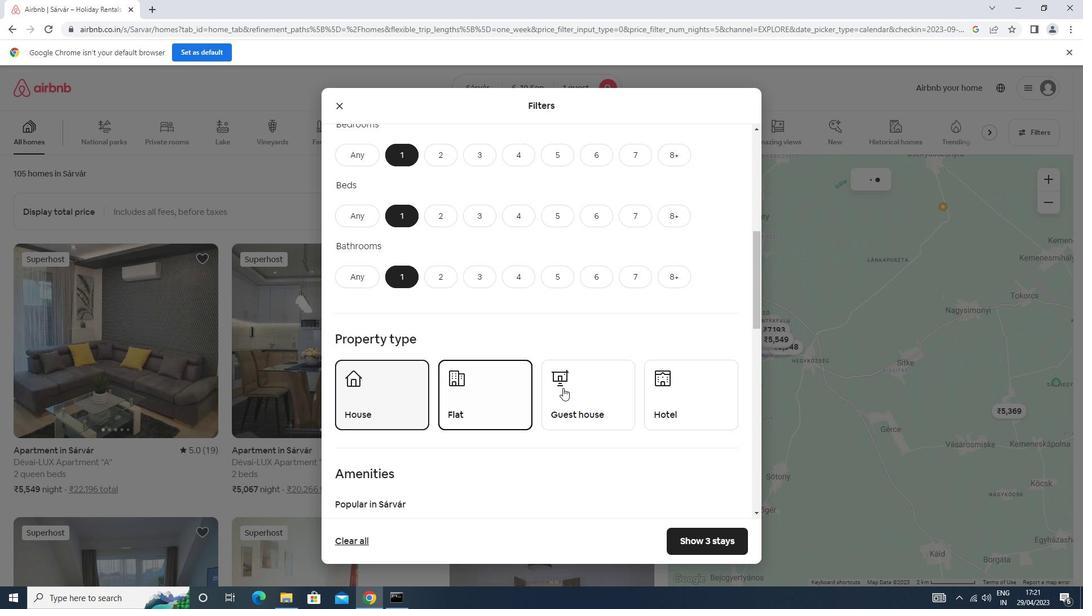 
Action: Mouse moved to (678, 390)
Screenshot: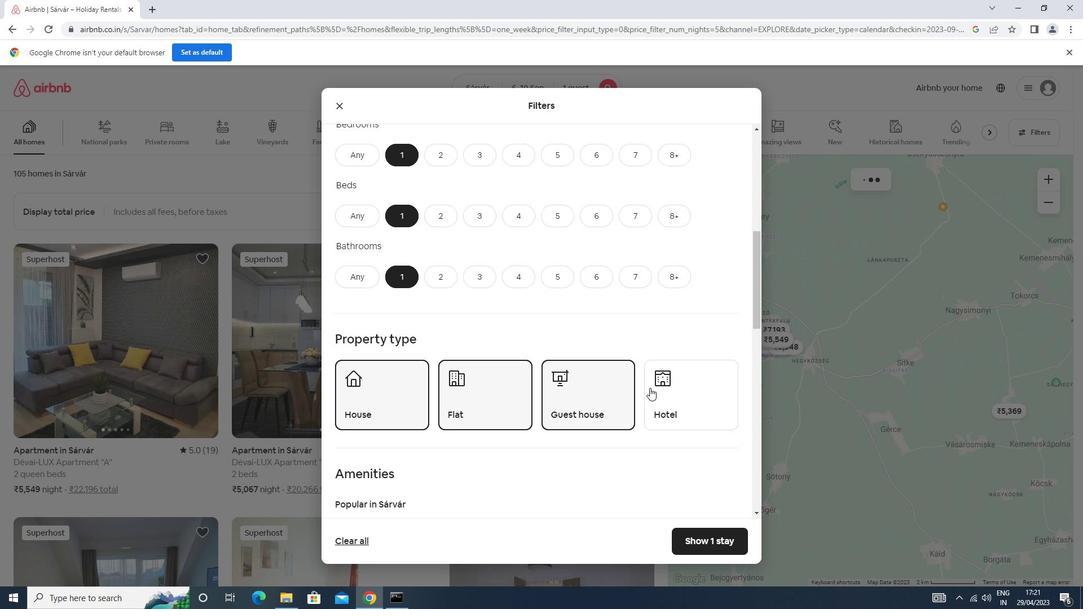 
Action: Mouse pressed left at (678, 390)
Screenshot: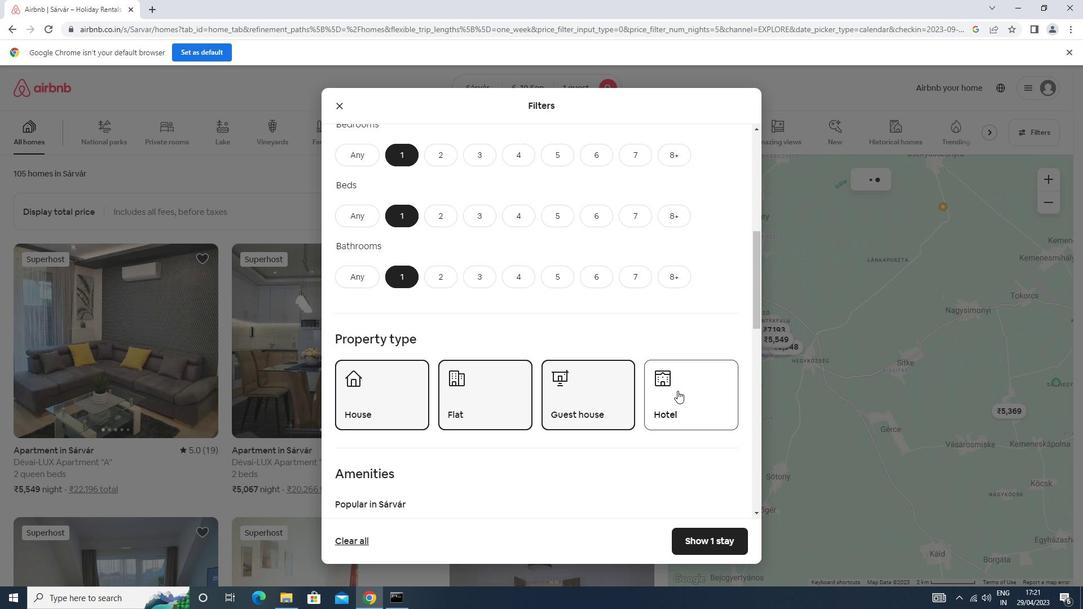 
Action: Mouse moved to (670, 372)
Screenshot: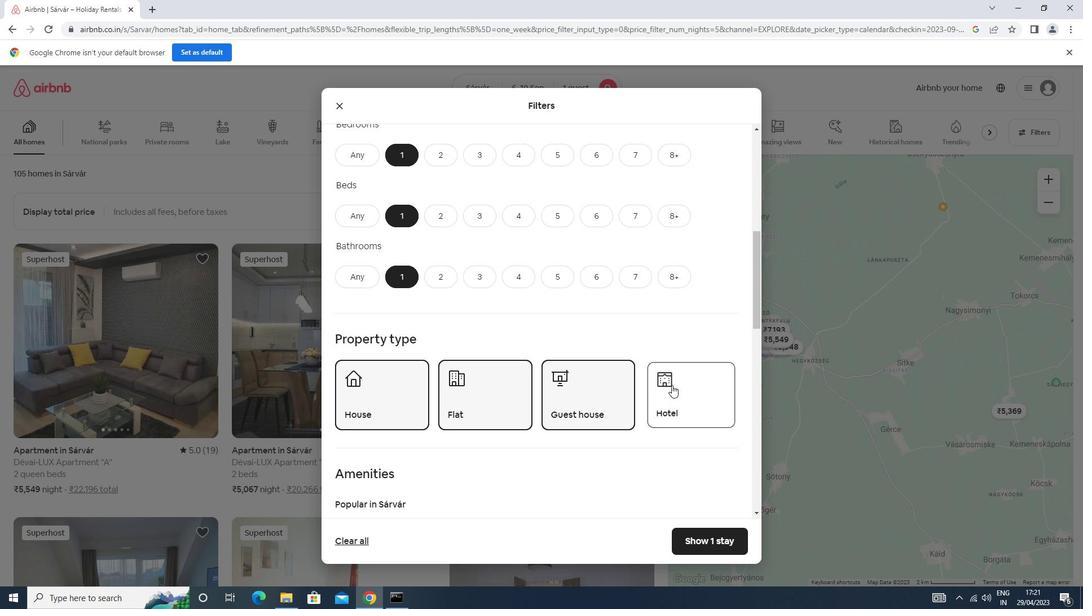 
Action: Mouse scrolled (670, 372) with delta (0, 0)
Screenshot: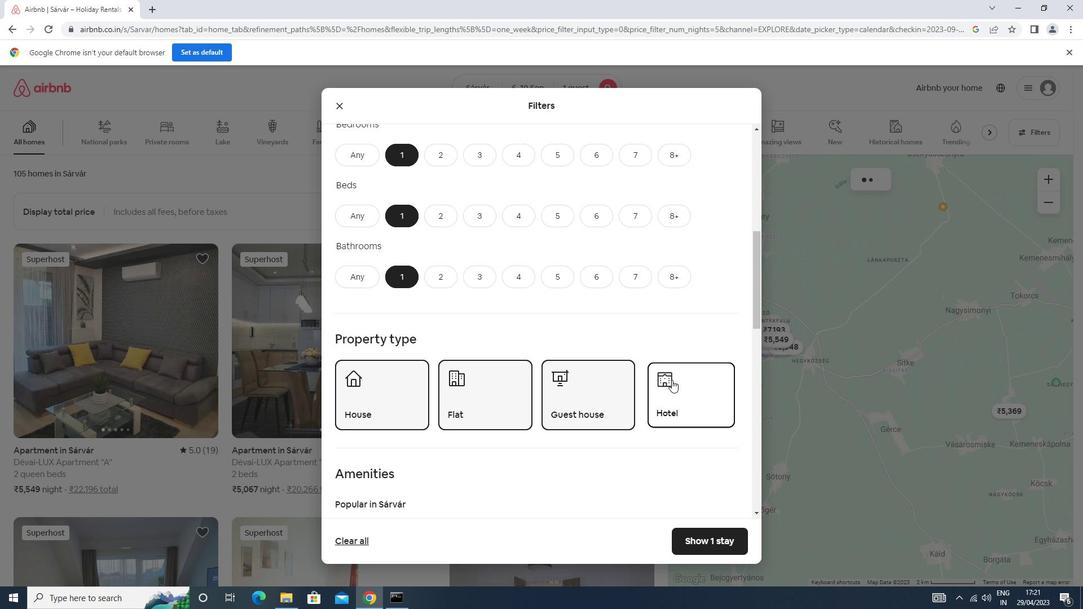 
Action: Mouse scrolled (670, 372) with delta (0, 0)
Screenshot: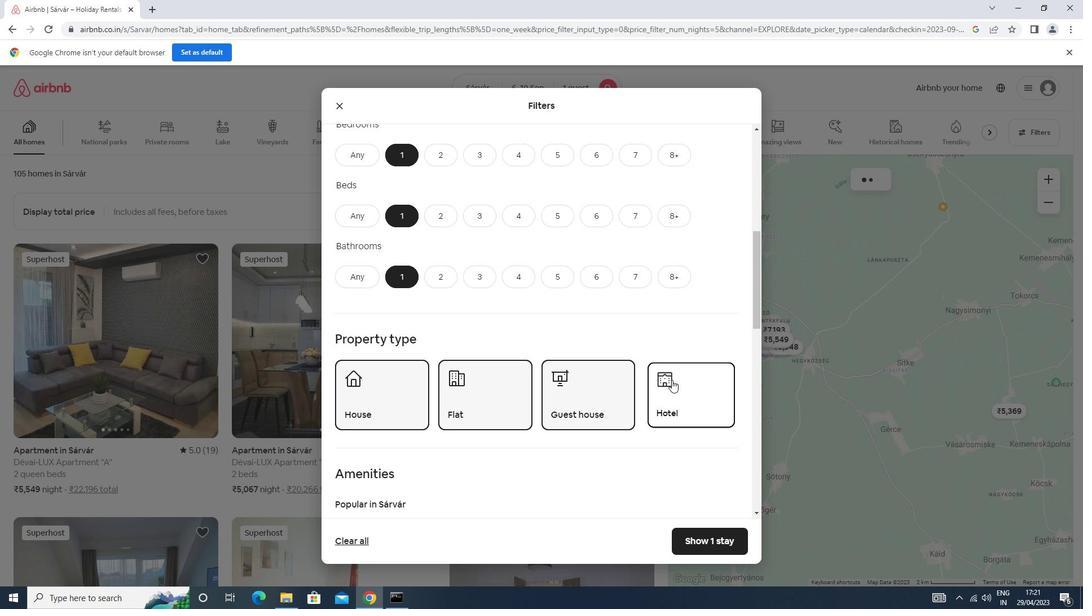 
Action: Mouse moved to (669, 372)
Screenshot: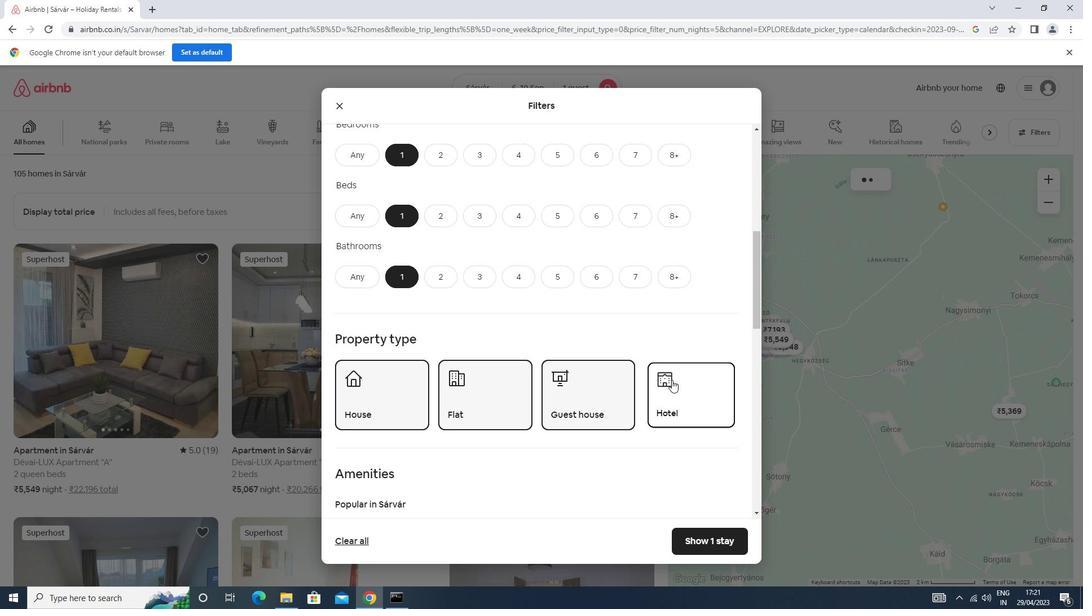 
Action: Mouse scrolled (669, 371) with delta (0, 0)
Screenshot: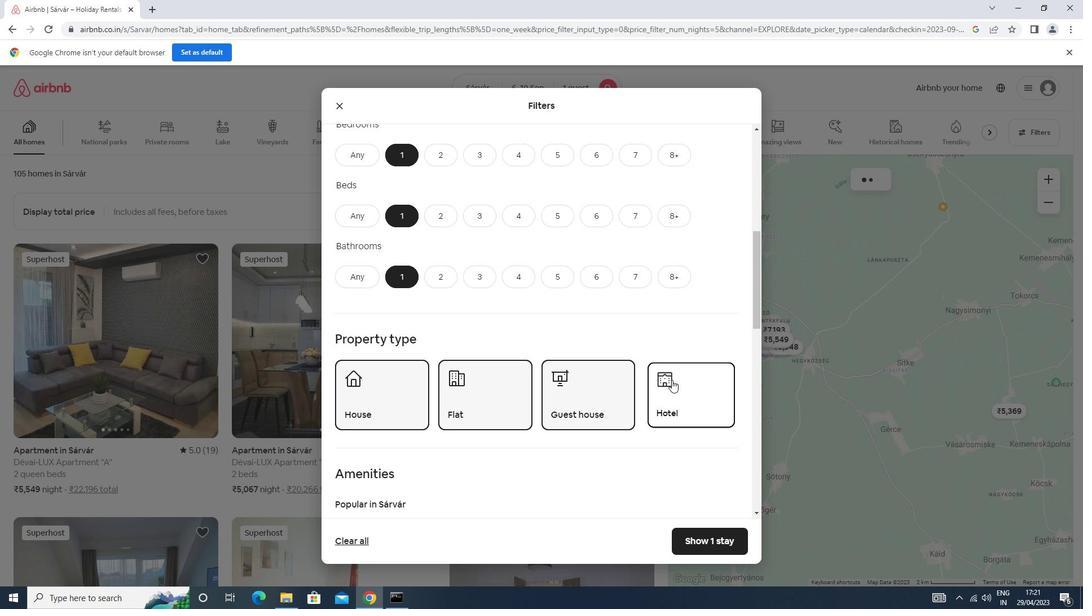 
Action: Mouse scrolled (669, 371) with delta (0, 0)
Screenshot: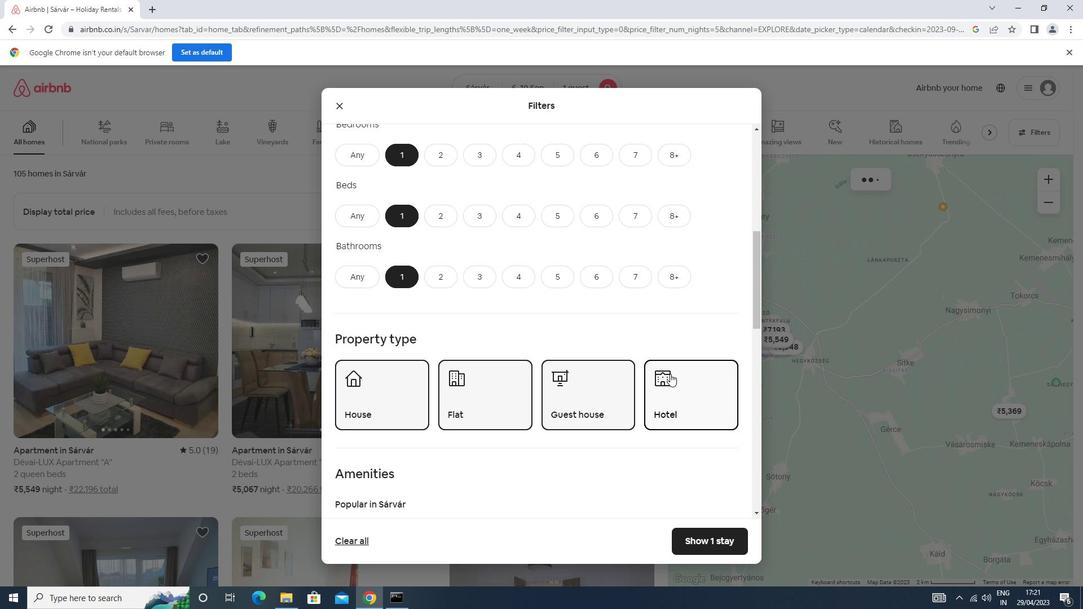 
Action: Mouse moved to (660, 376)
Screenshot: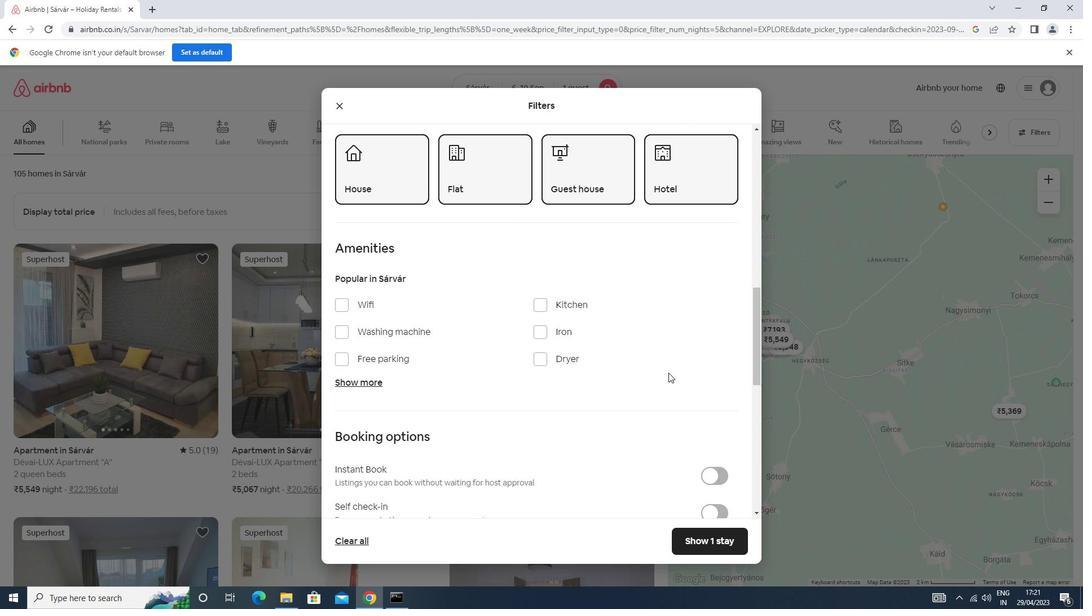 
Action: Mouse scrolled (660, 376) with delta (0, 0)
Screenshot: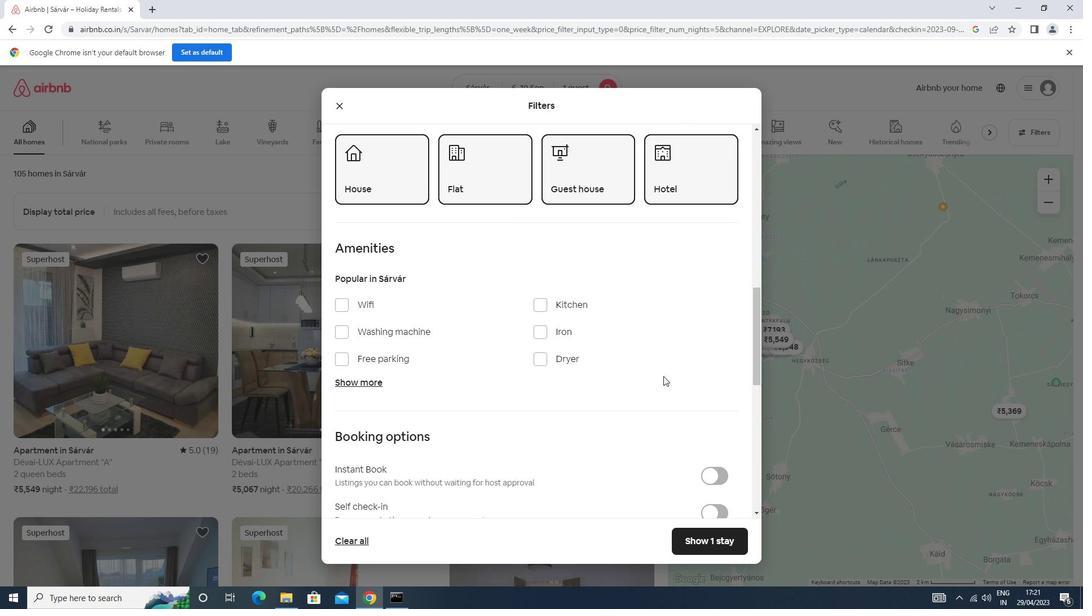 
Action: Mouse scrolled (660, 376) with delta (0, 0)
Screenshot: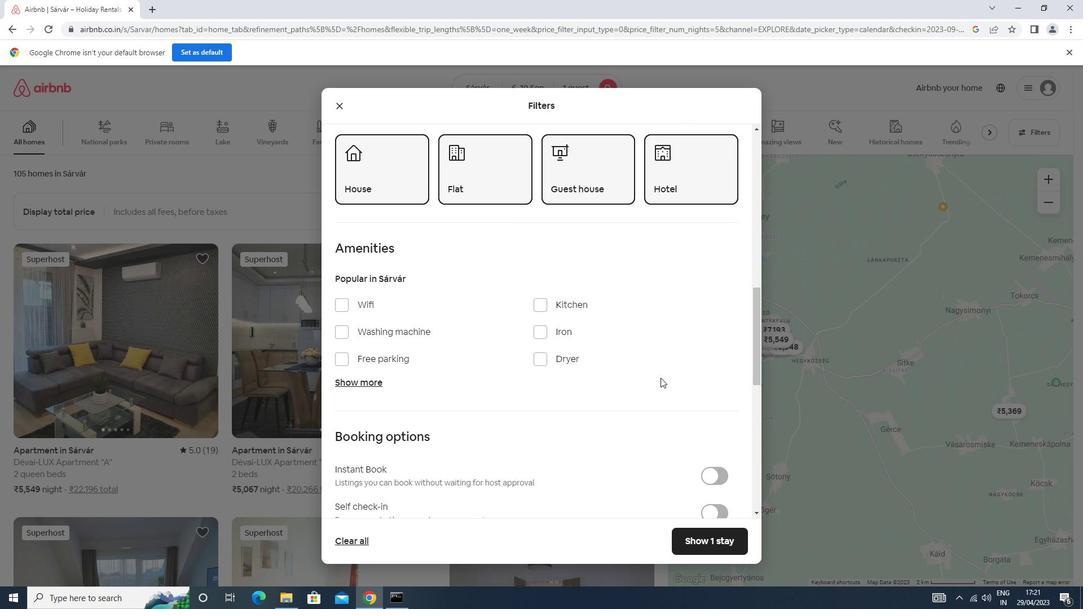 
Action: Mouse scrolled (660, 376) with delta (0, 0)
Screenshot: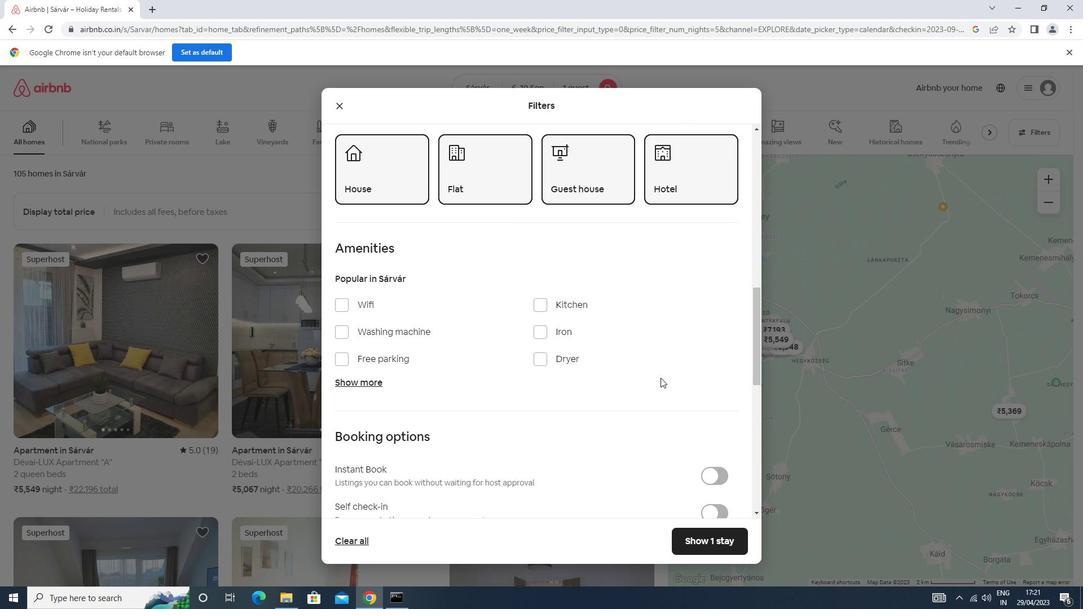 
Action: Mouse moved to (713, 343)
Screenshot: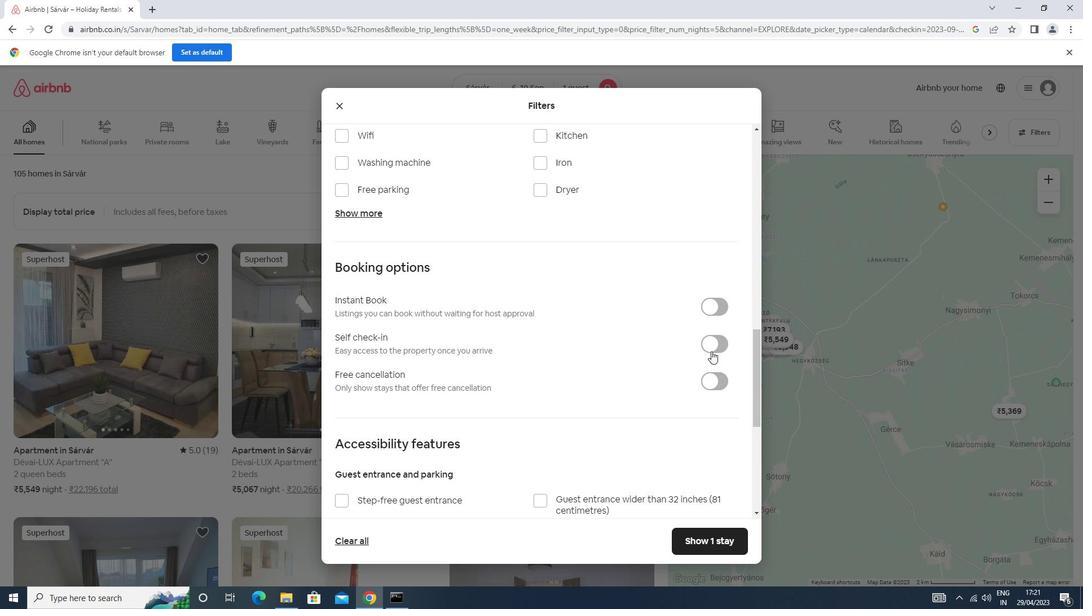 
Action: Mouse pressed left at (713, 343)
Screenshot: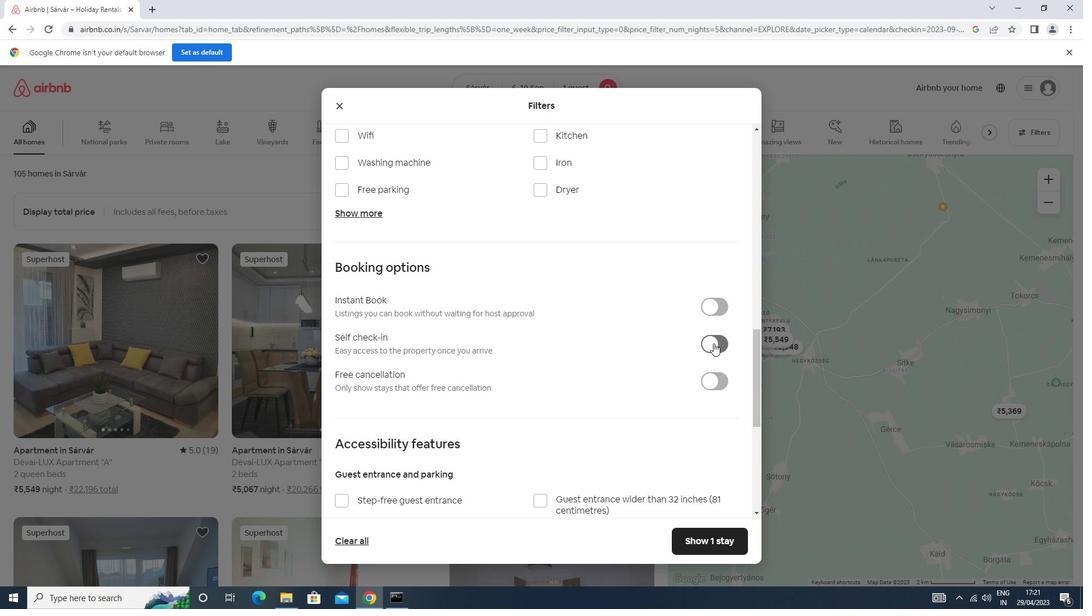 
Action: Mouse moved to (712, 341)
Screenshot: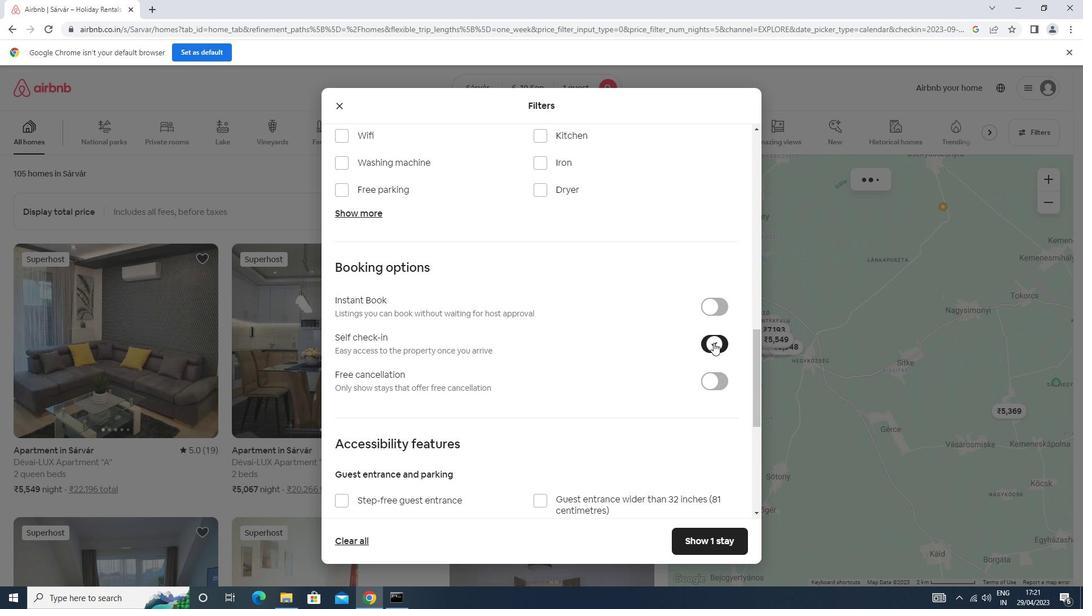 
Action: Mouse scrolled (712, 340) with delta (0, 0)
Screenshot: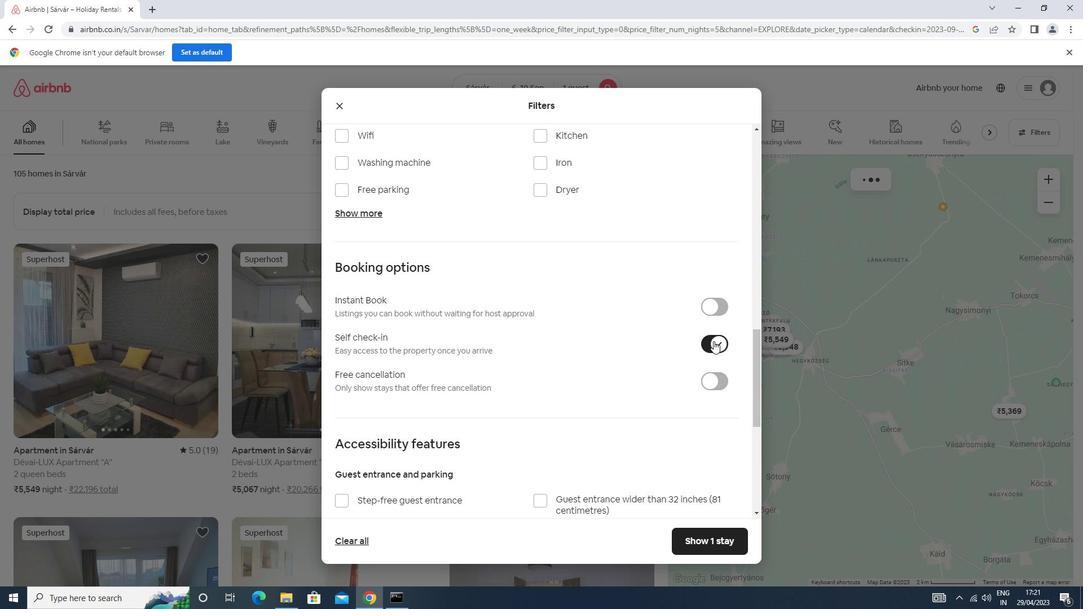 
Action: Mouse scrolled (712, 340) with delta (0, 0)
Screenshot: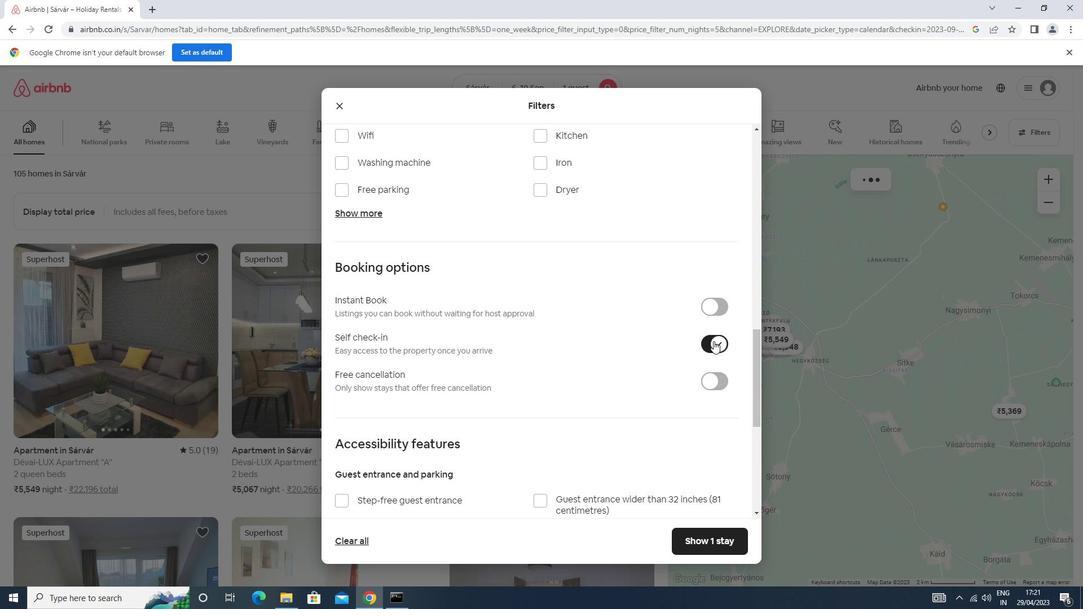 
Action: Mouse scrolled (712, 340) with delta (0, 0)
Screenshot: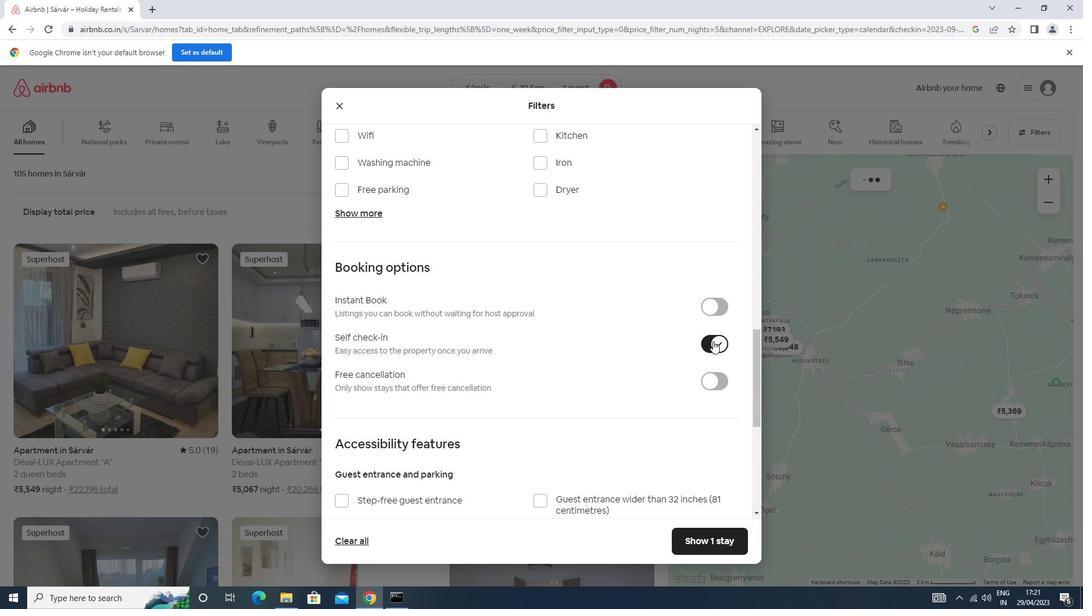 
Action: Mouse moved to (712, 340)
Screenshot: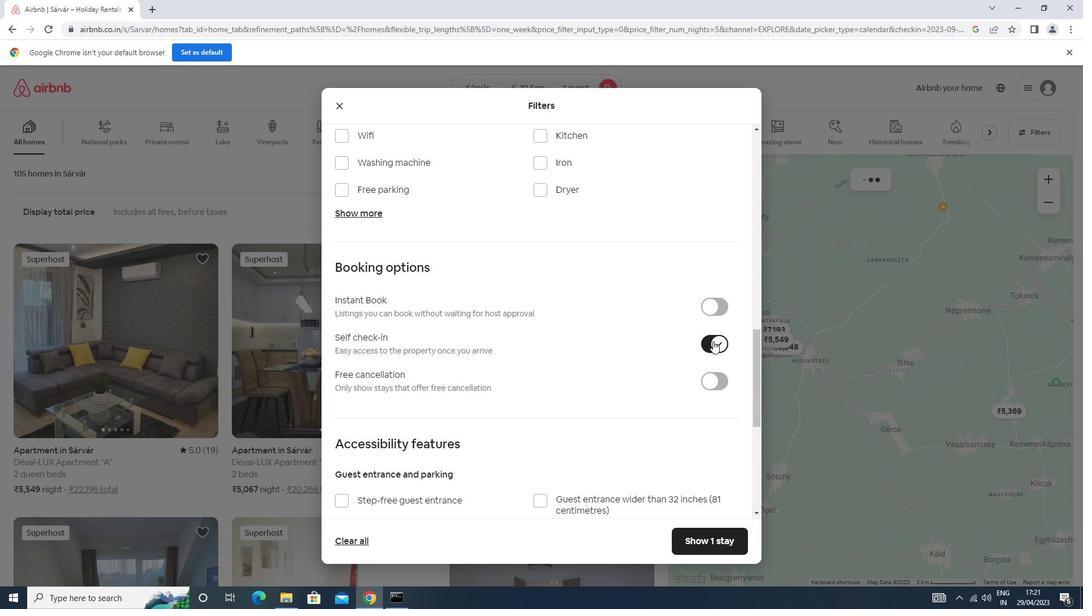 
Action: Mouse scrolled (712, 340) with delta (0, 0)
Screenshot: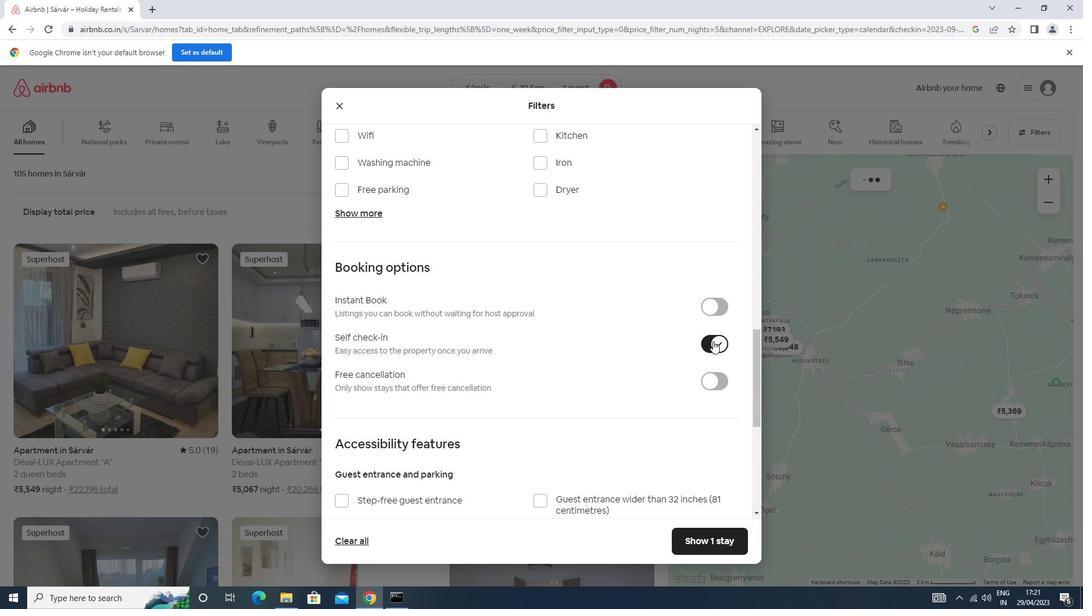 
Action: Mouse scrolled (712, 340) with delta (0, 0)
Screenshot: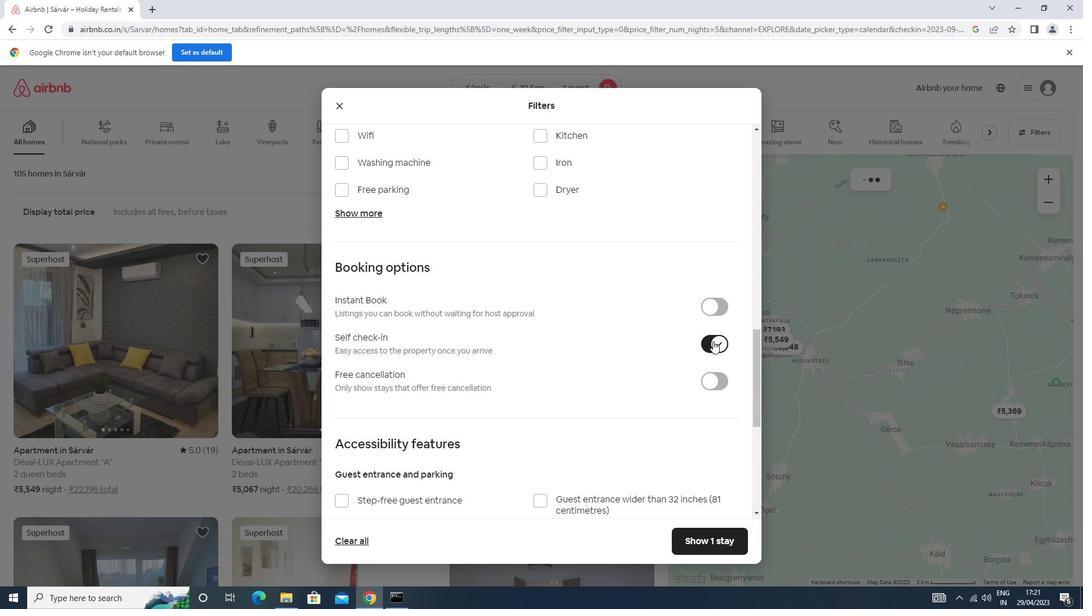 
Action: Mouse scrolled (712, 340) with delta (0, 0)
Screenshot: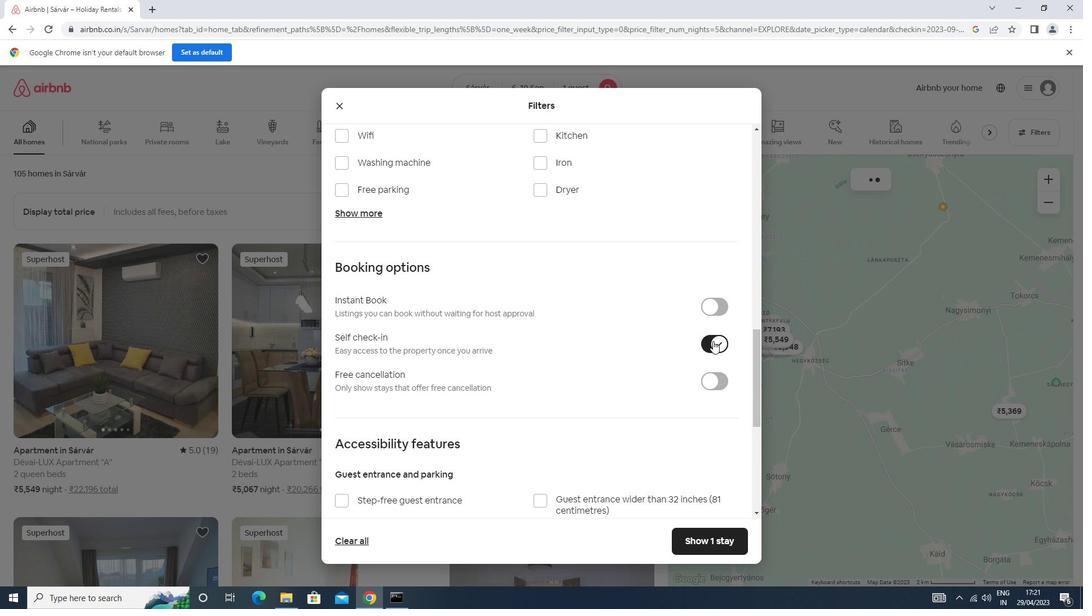 
Action: Mouse scrolled (712, 340) with delta (0, 0)
Screenshot: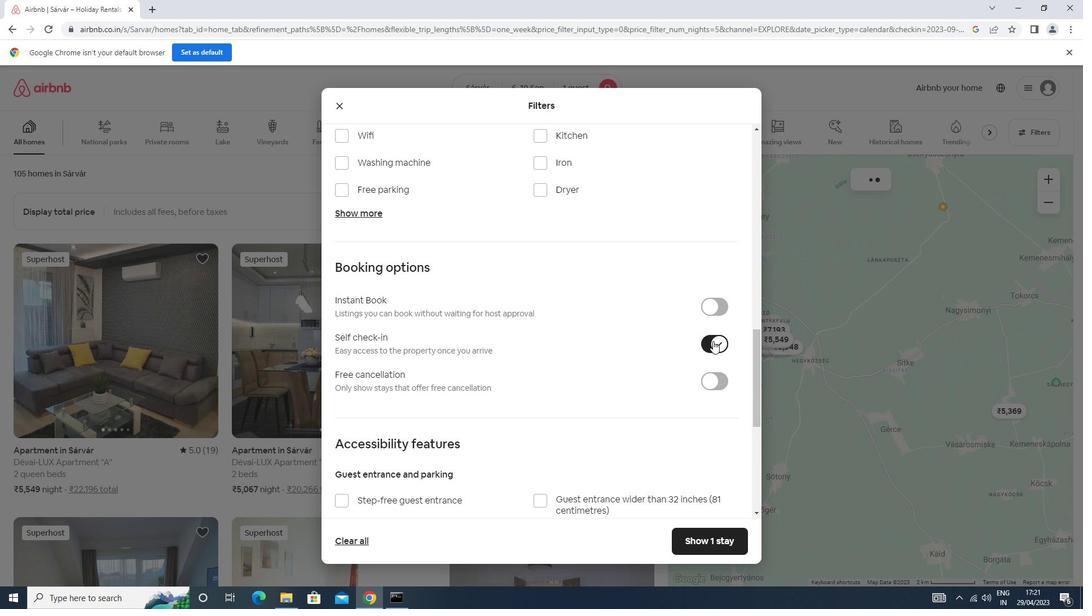 
Action: Mouse scrolled (712, 340) with delta (0, 0)
Screenshot: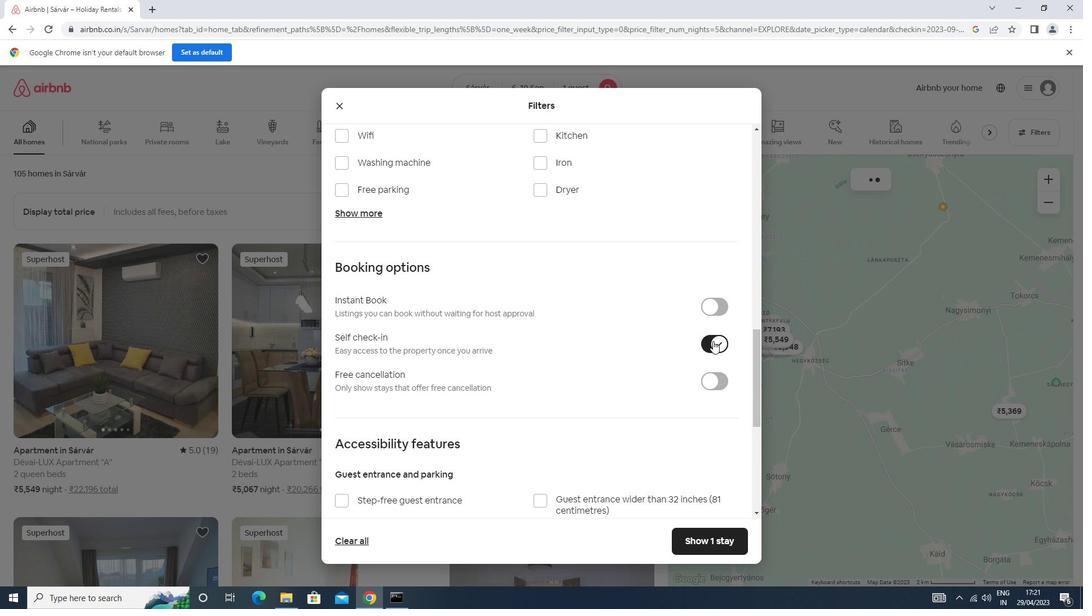 
Action: Mouse moved to (362, 436)
Screenshot: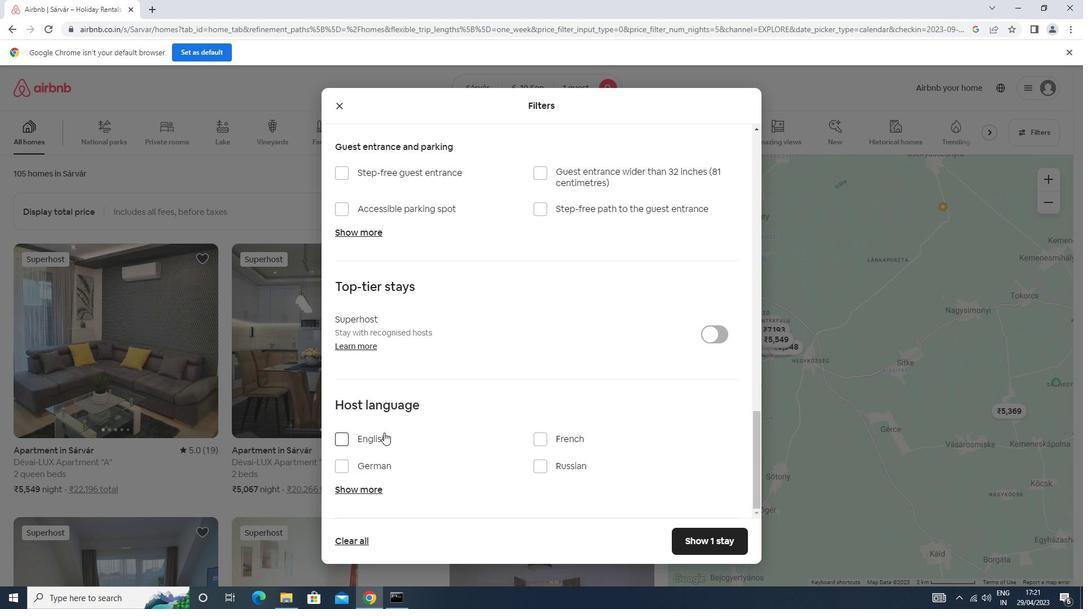 
Action: Mouse pressed left at (362, 436)
Screenshot: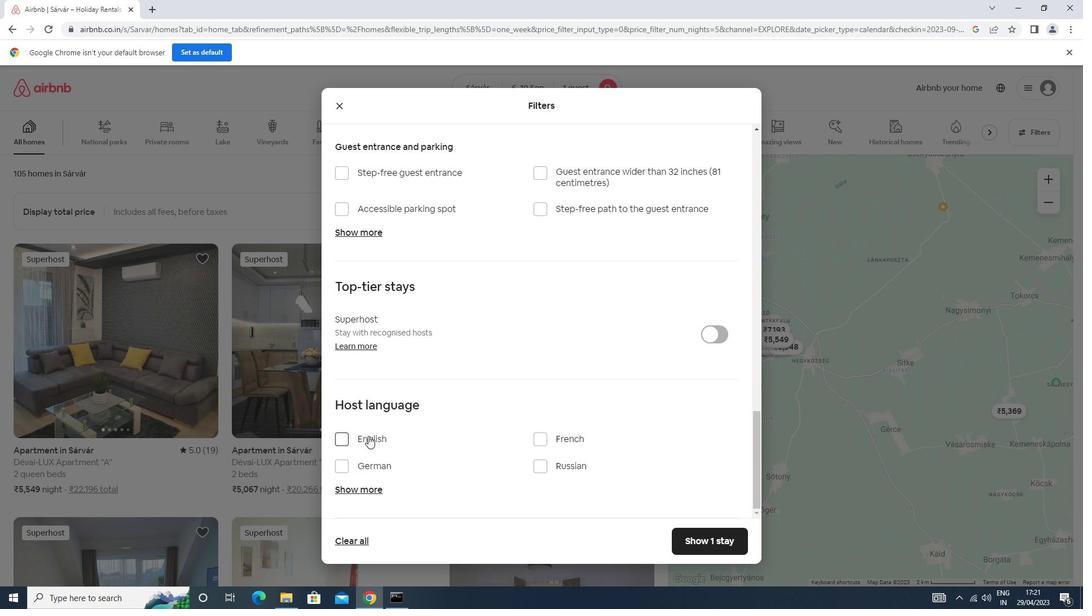 
Action: Mouse moved to (709, 541)
Screenshot: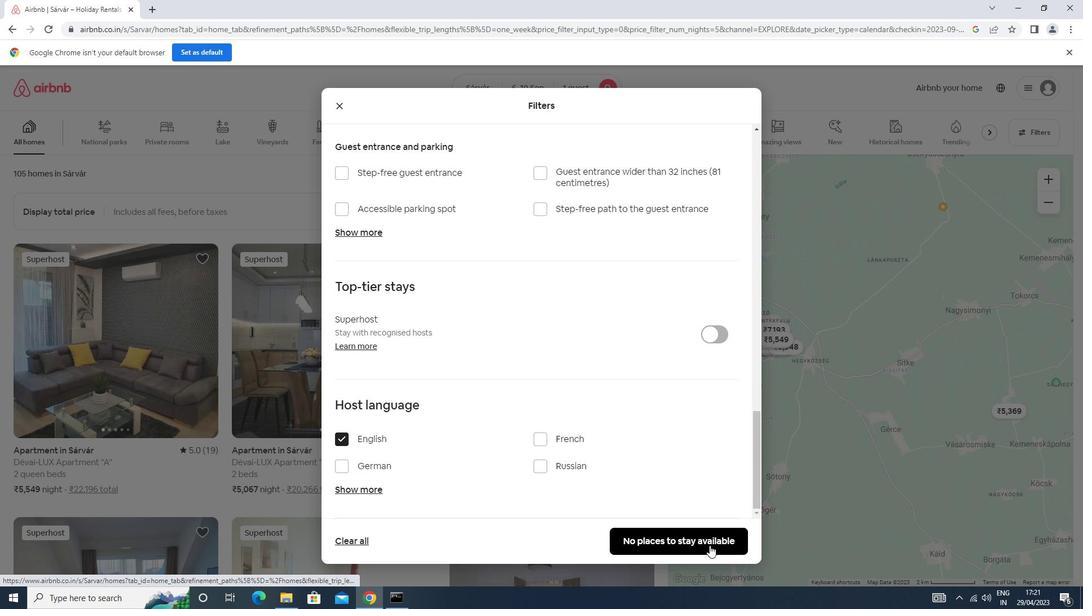 
Action: Mouse pressed left at (709, 541)
Screenshot: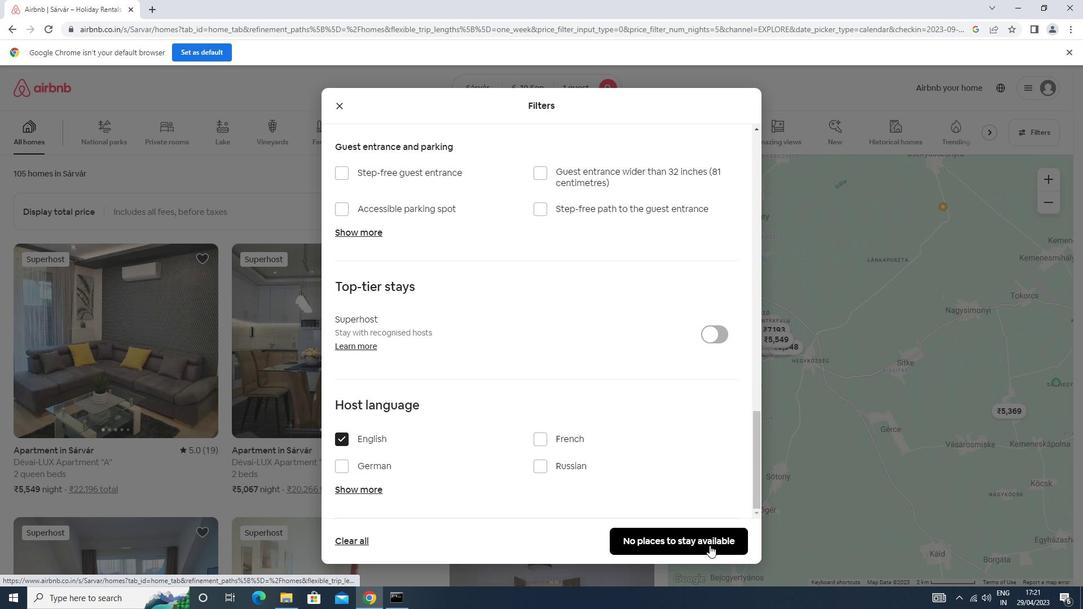 
Action: Mouse moved to (711, 539)
Screenshot: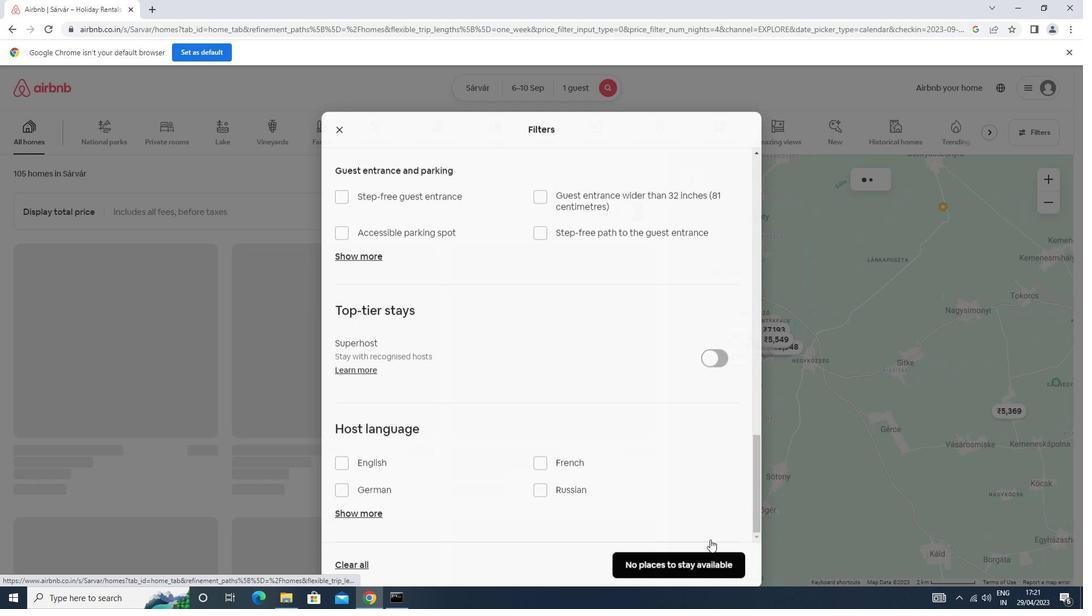
